 Task: Look for space in Pénjamo, Mexico from 8th June, 2023 to 16th June, 2023 for 2 adults in price range Rs.10000 to Rs.15000. Place can be entire place with 1  bedroom having 1 bed and 1 bathroom. Property type can be house, flat, guest house, hotel. Booking option can be shelf check-in. Required host language is English.
Action: Mouse moved to (485, 121)
Screenshot: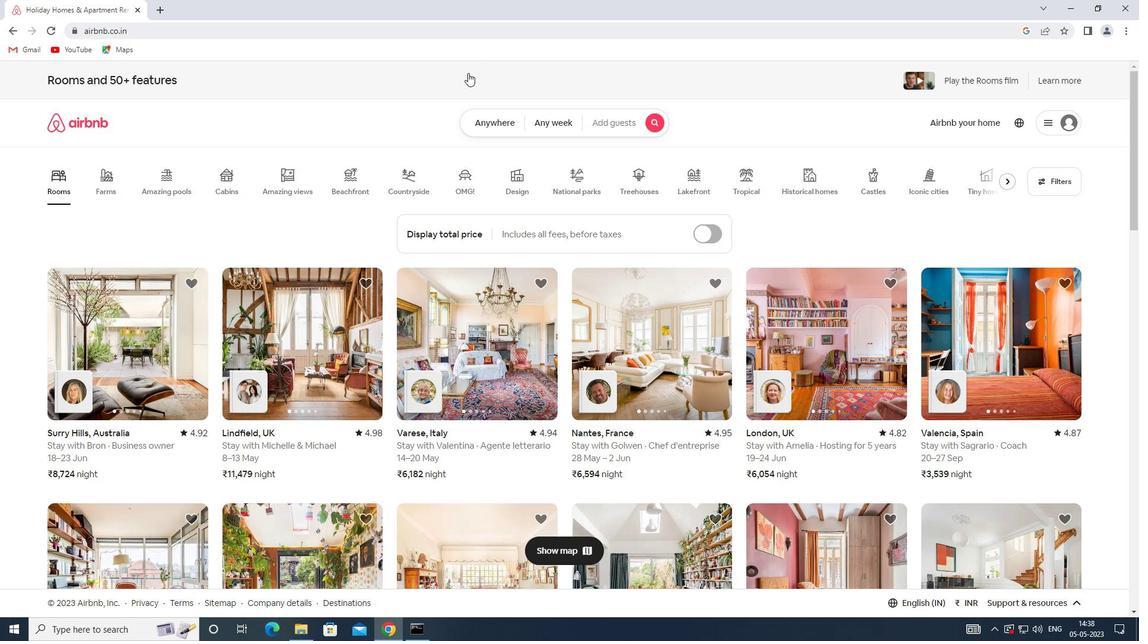 
Action: Mouse pressed left at (485, 121)
Screenshot: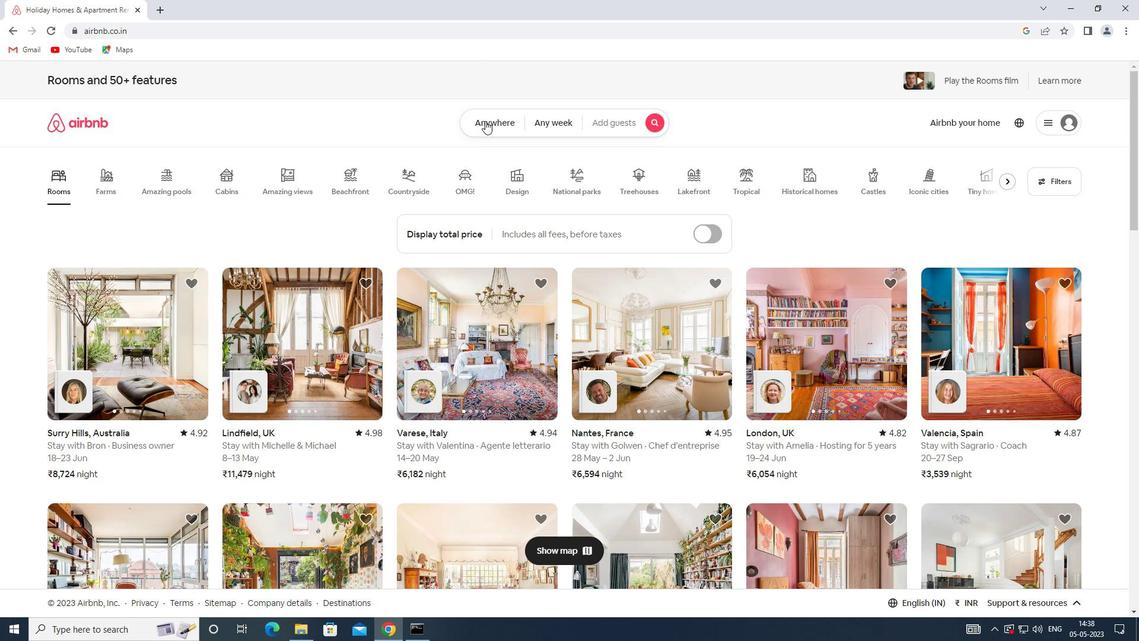 
Action: Mouse moved to (408, 170)
Screenshot: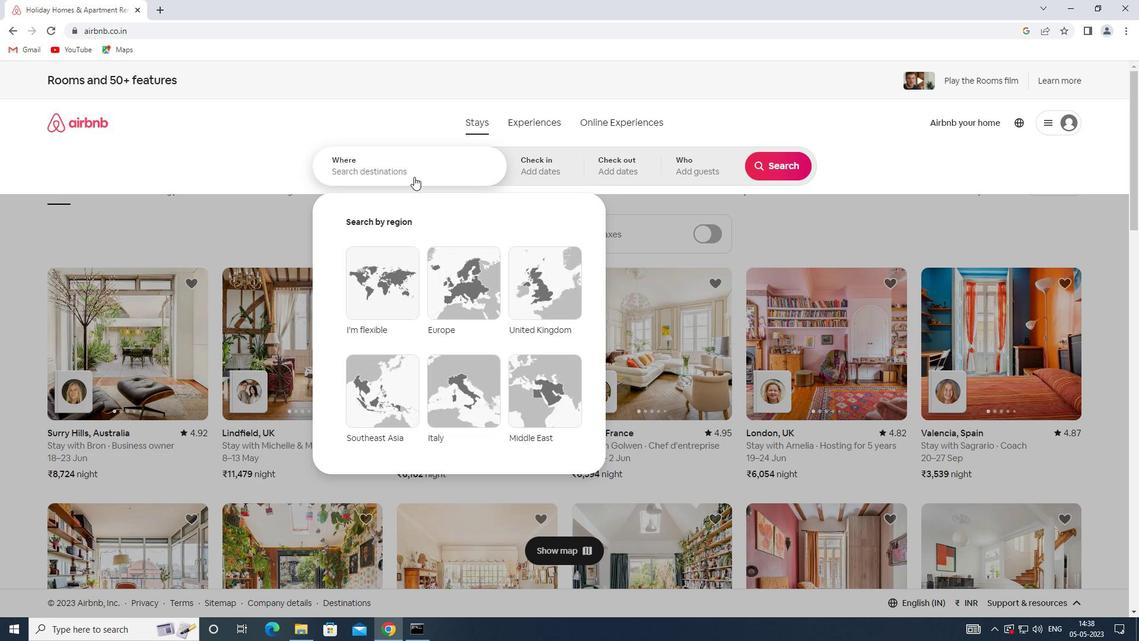 
Action: Mouse pressed left at (408, 170)
Screenshot: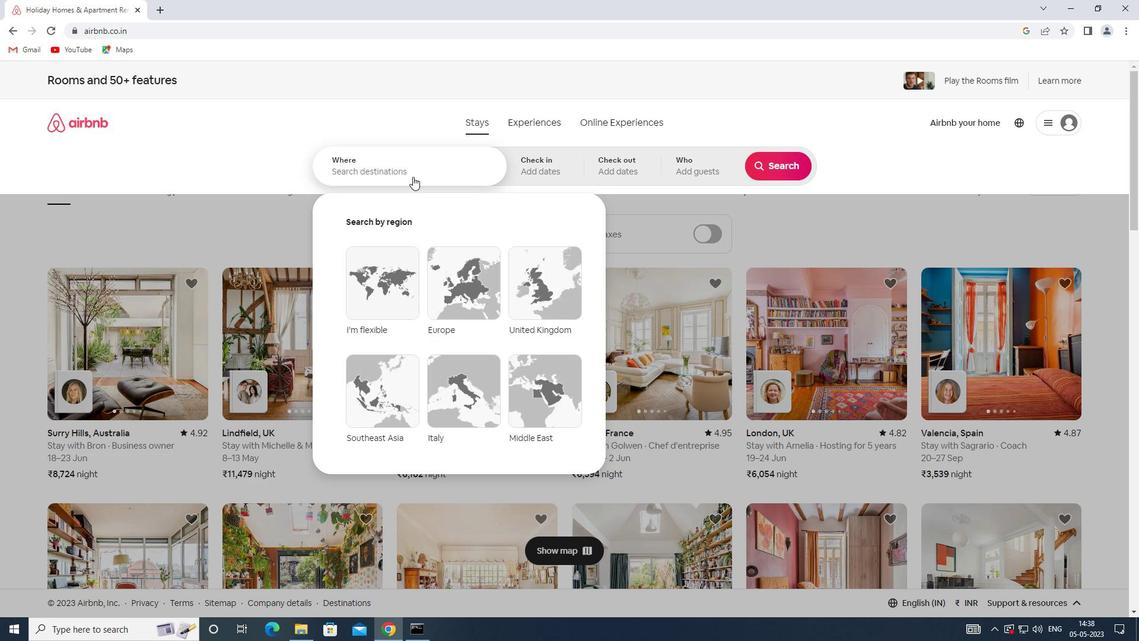 
Action: Key pressed <Key.shift>PENJAMO
Screenshot: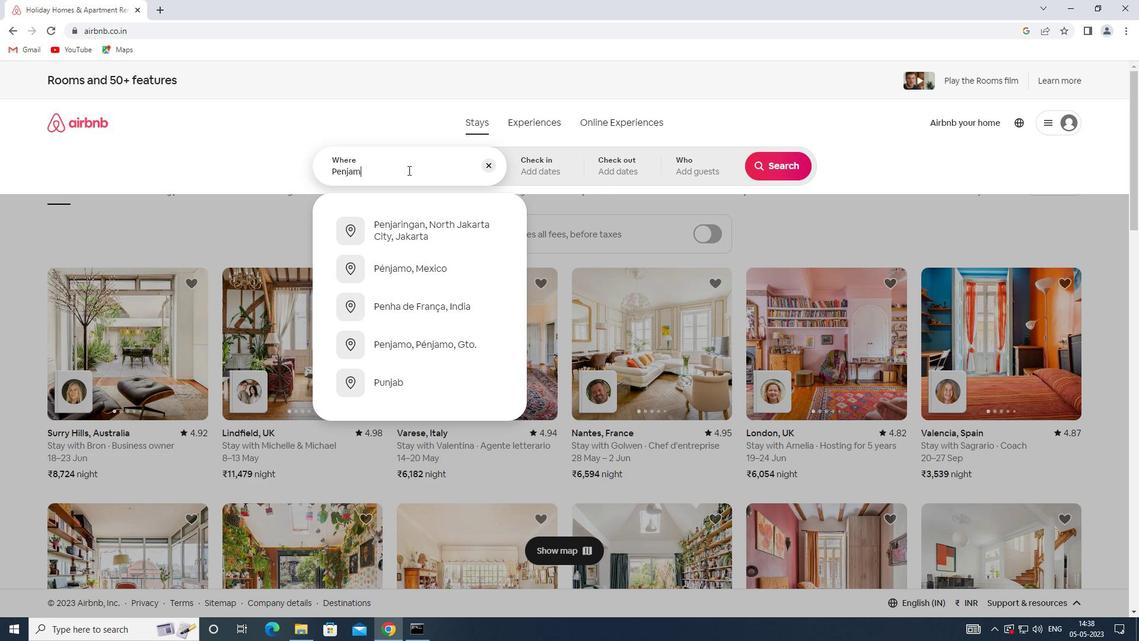 
Action: Mouse moved to (427, 236)
Screenshot: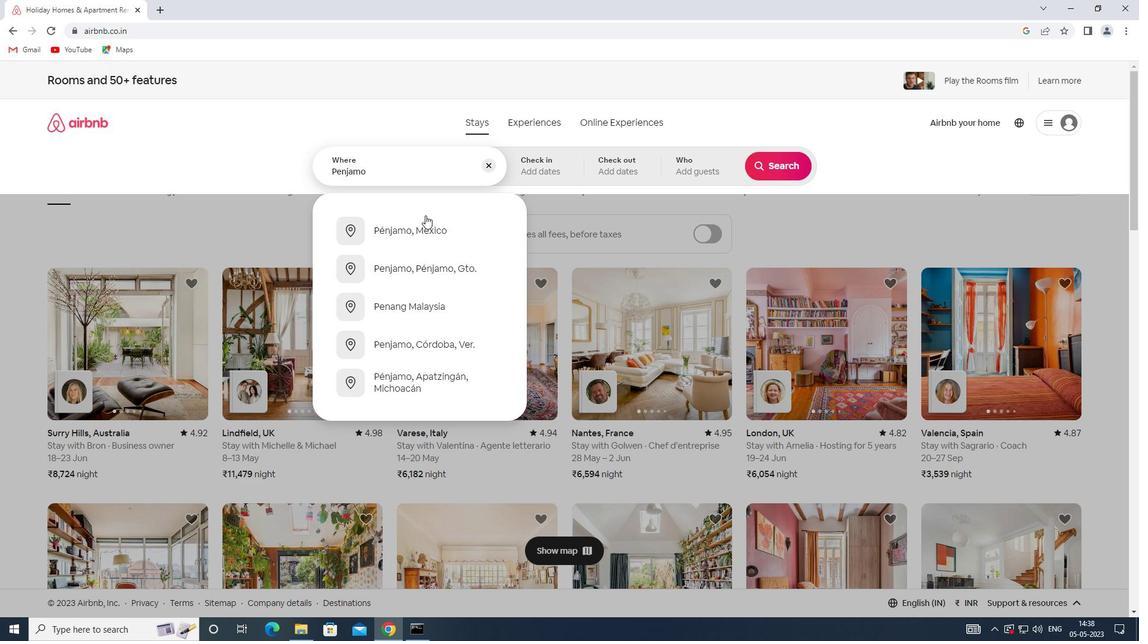 
Action: Mouse pressed left at (427, 236)
Screenshot: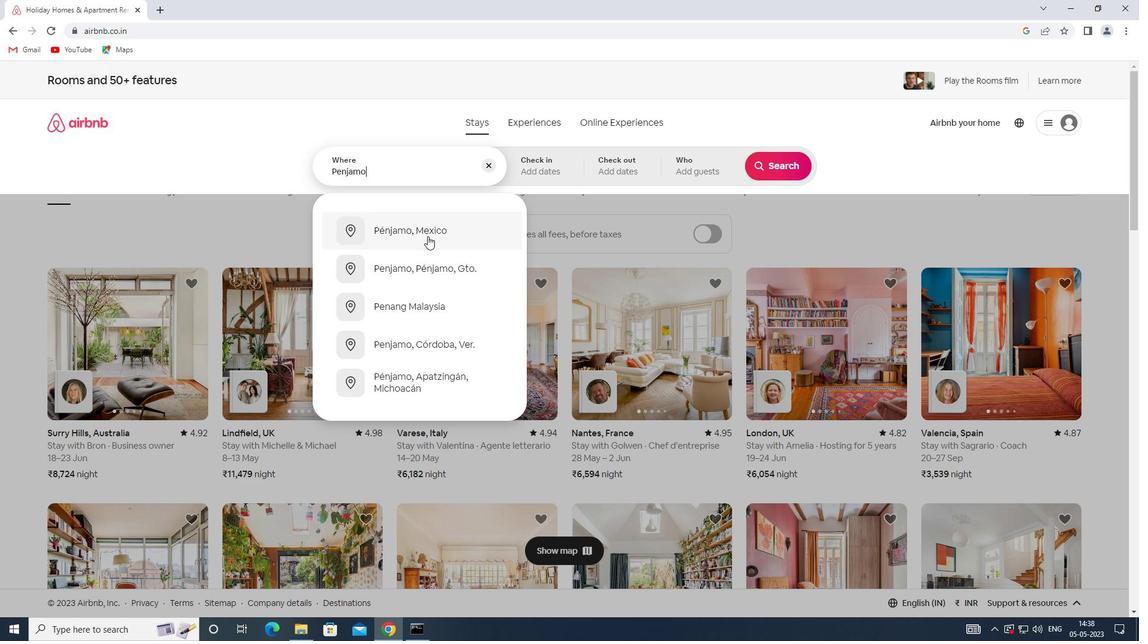 
Action: Mouse moved to (706, 336)
Screenshot: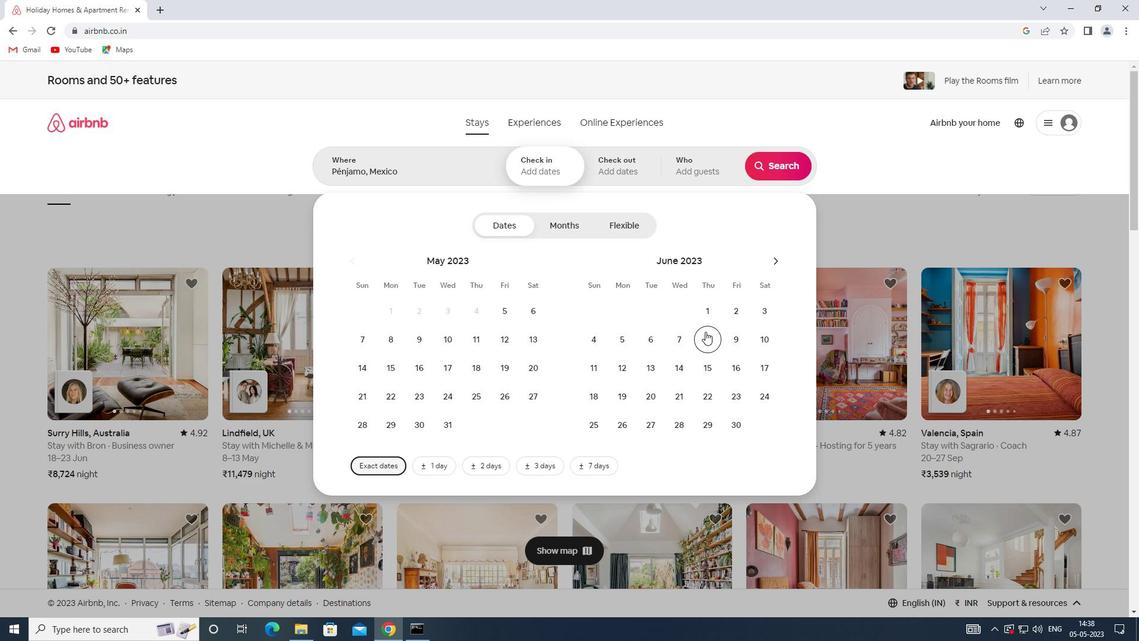
Action: Mouse pressed left at (706, 336)
Screenshot: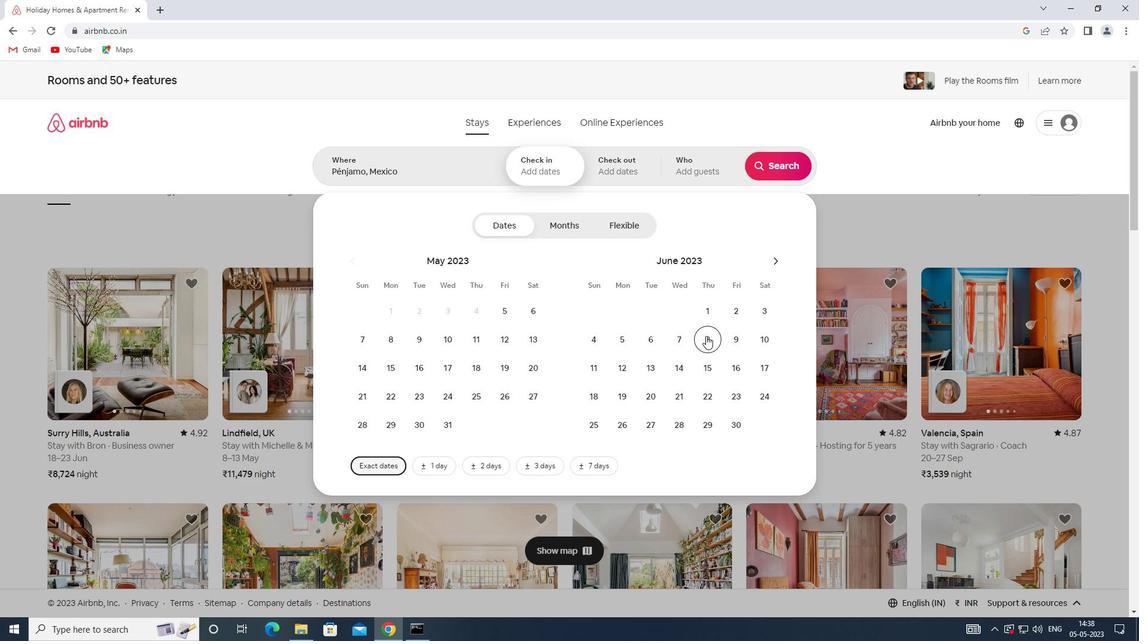 
Action: Mouse moved to (731, 370)
Screenshot: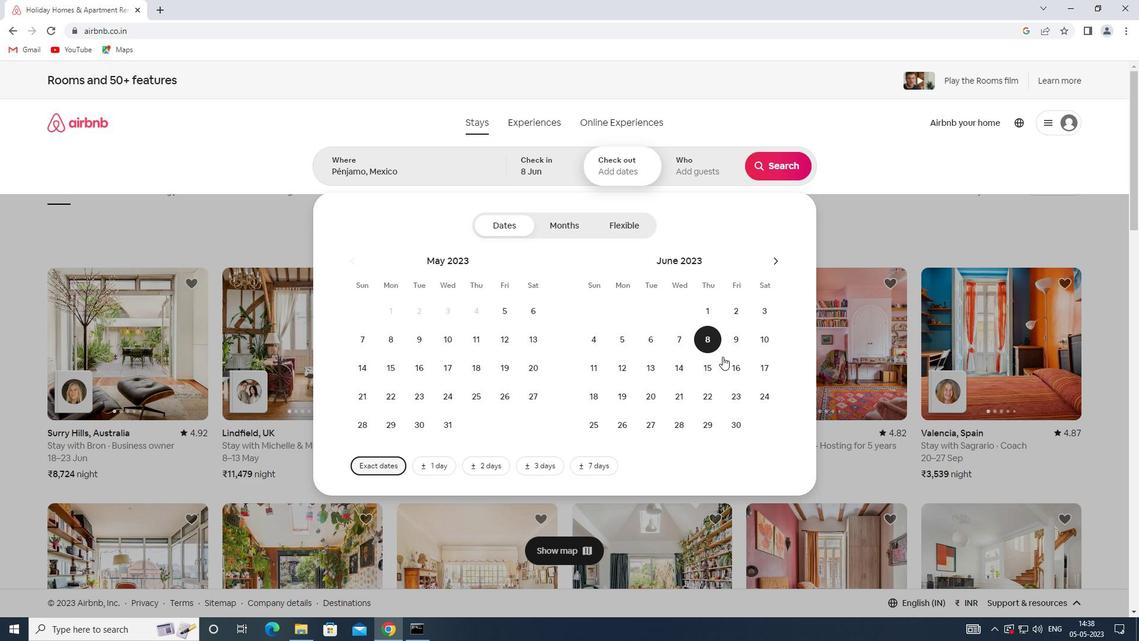 
Action: Mouse pressed left at (731, 370)
Screenshot: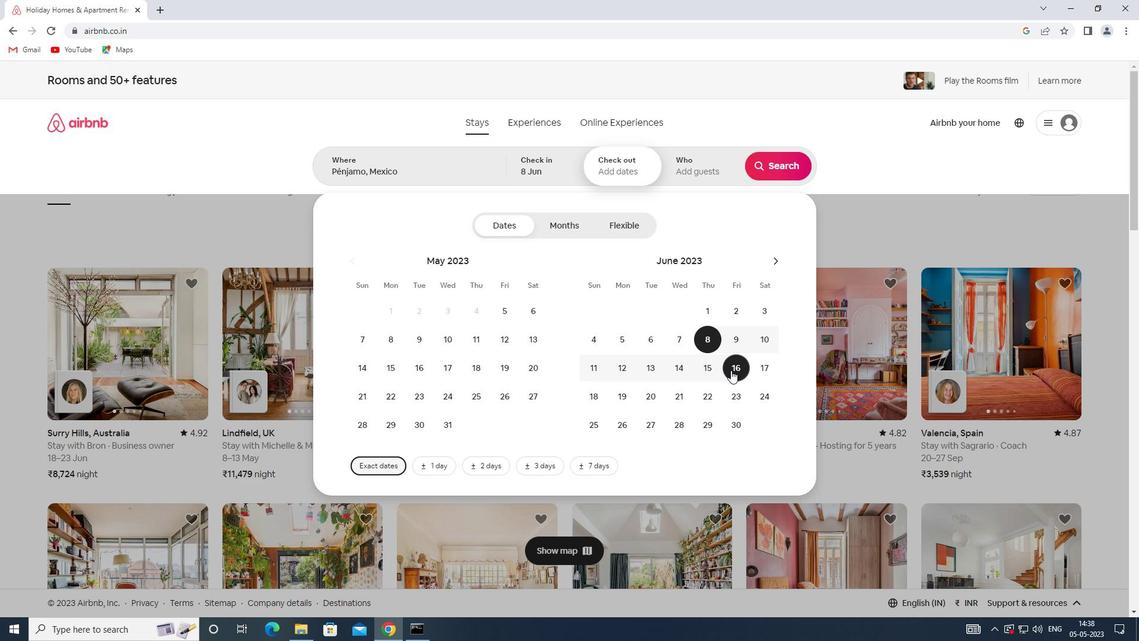 
Action: Mouse moved to (692, 171)
Screenshot: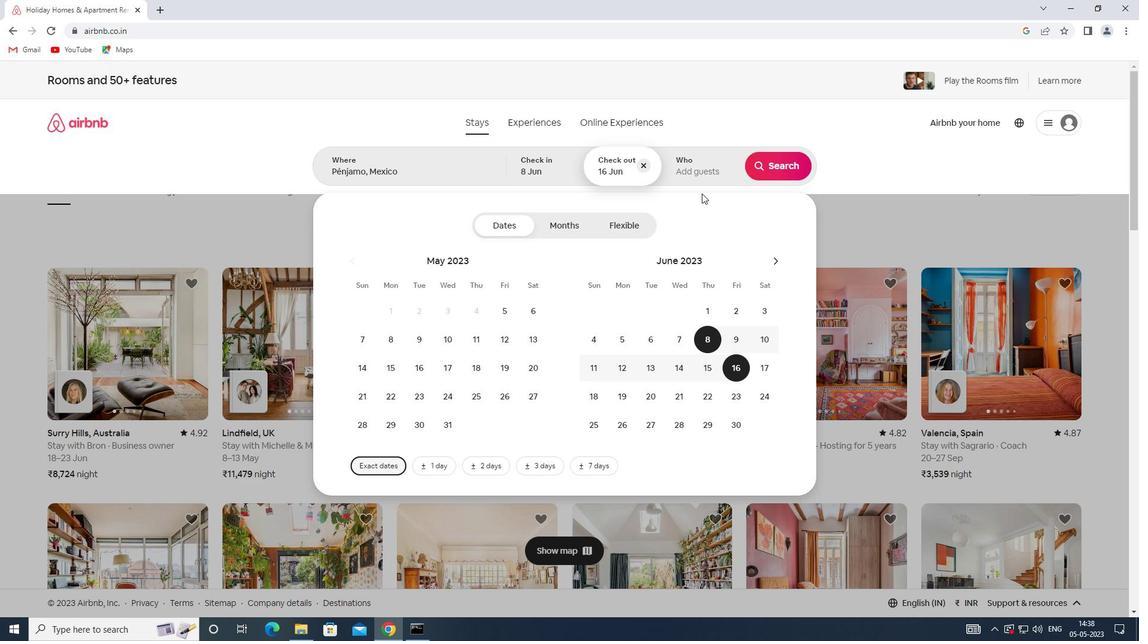 
Action: Mouse pressed left at (692, 171)
Screenshot: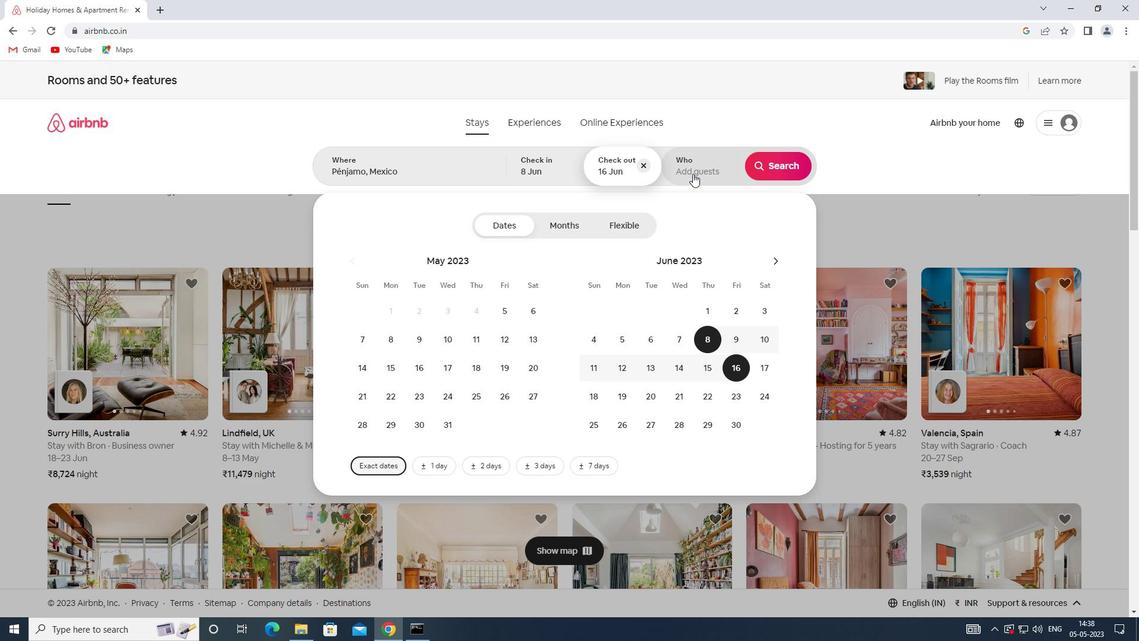 
Action: Mouse moved to (783, 233)
Screenshot: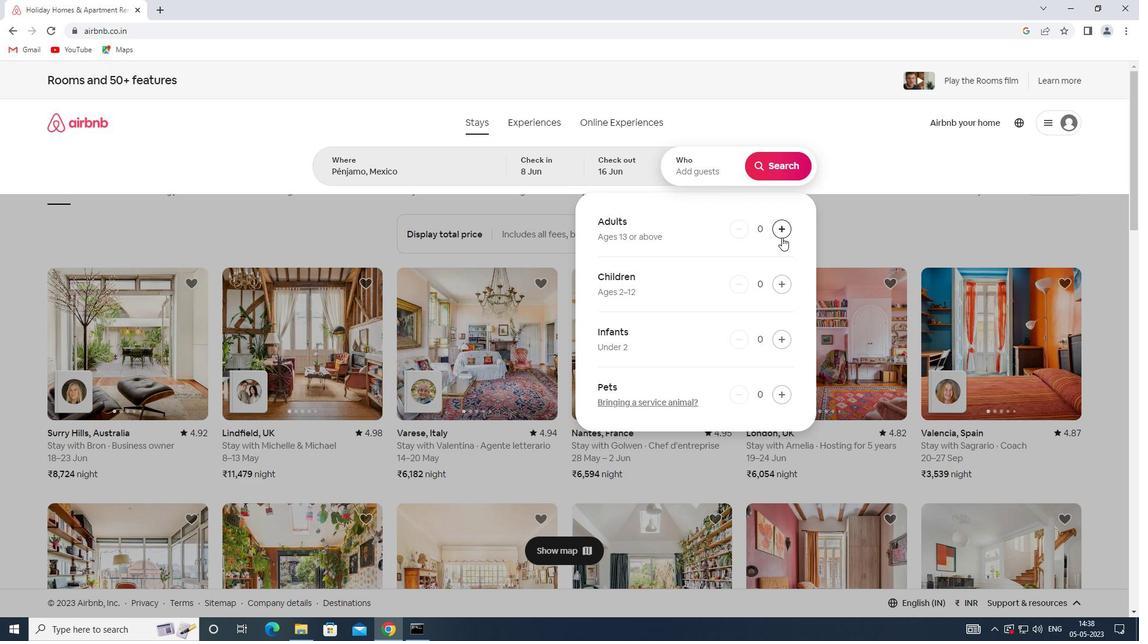 
Action: Mouse pressed left at (783, 233)
Screenshot: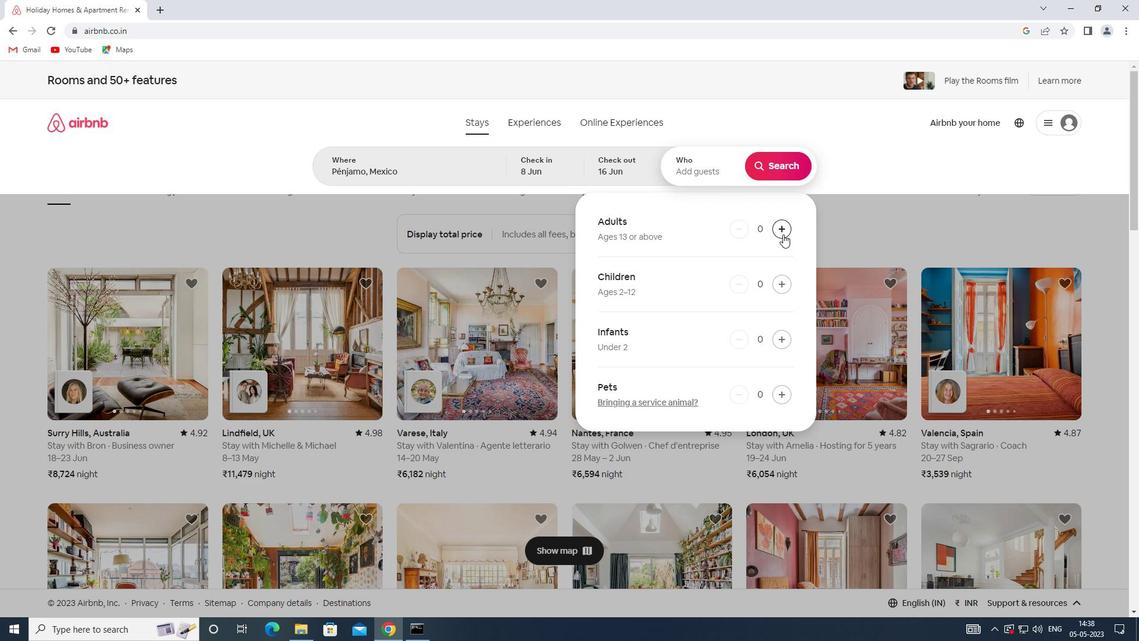 
Action: Mouse pressed left at (783, 233)
Screenshot: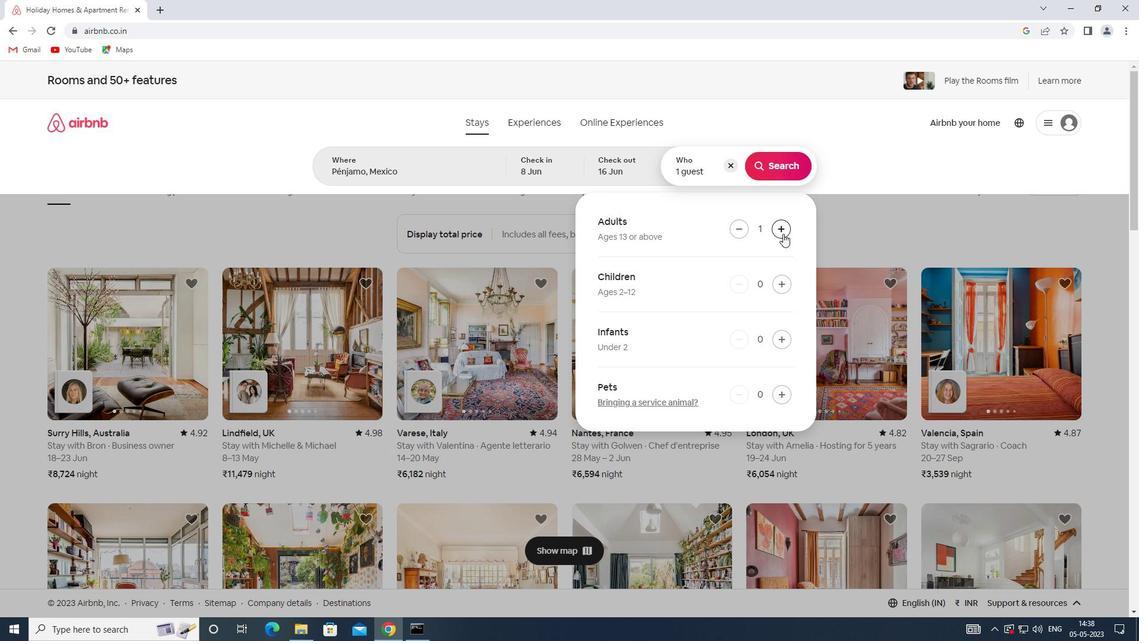 
Action: Mouse moved to (768, 172)
Screenshot: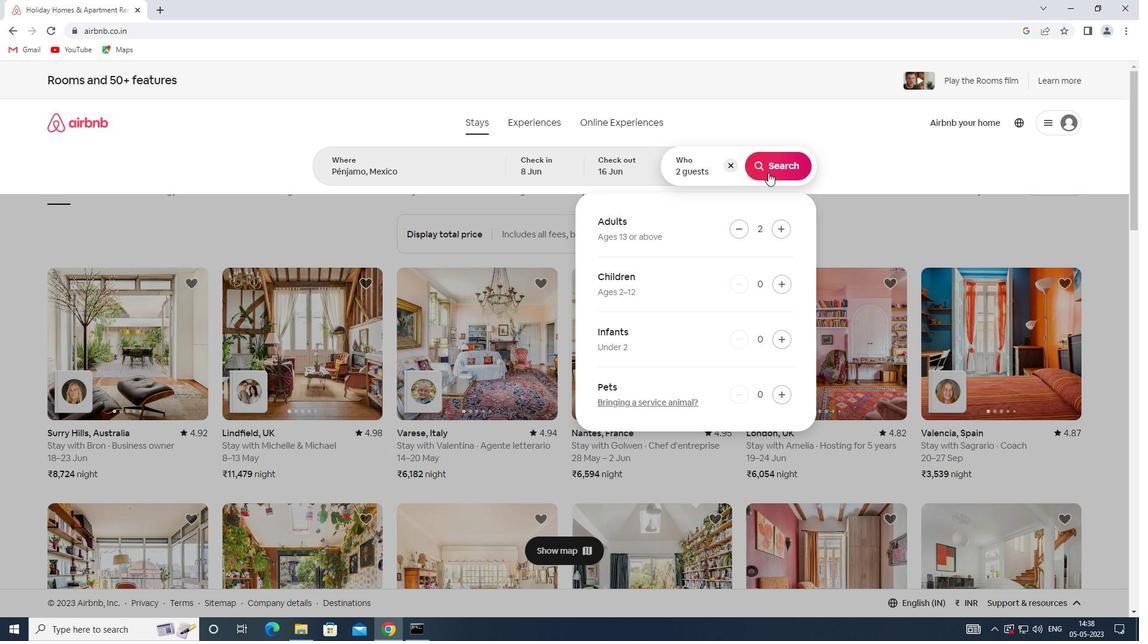 
Action: Mouse pressed left at (768, 172)
Screenshot: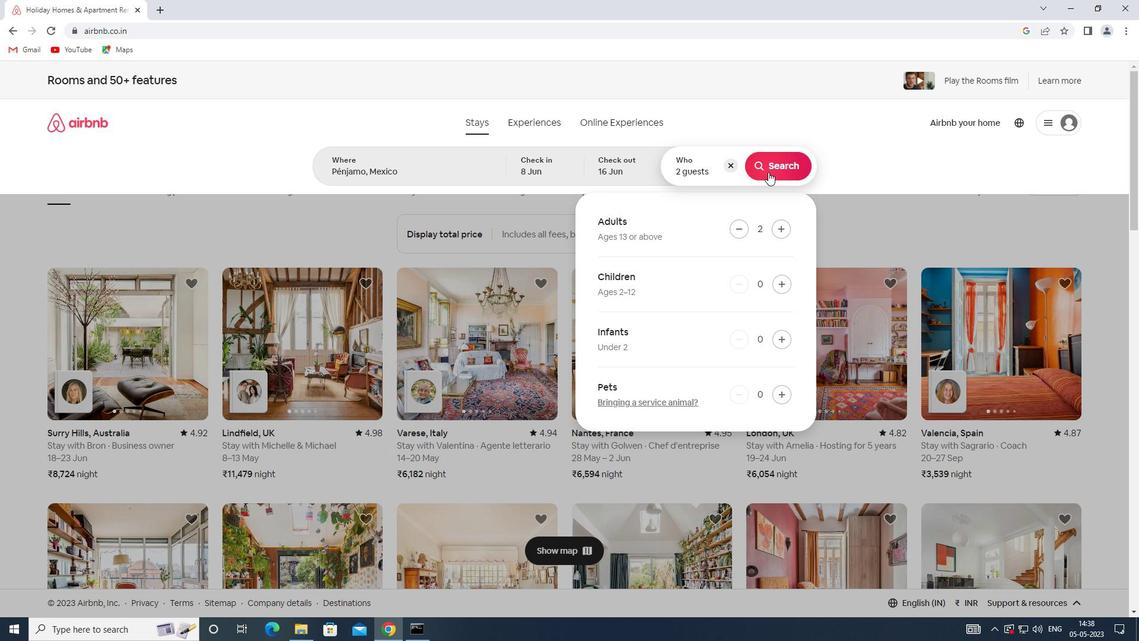 
Action: Mouse moved to (1090, 136)
Screenshot: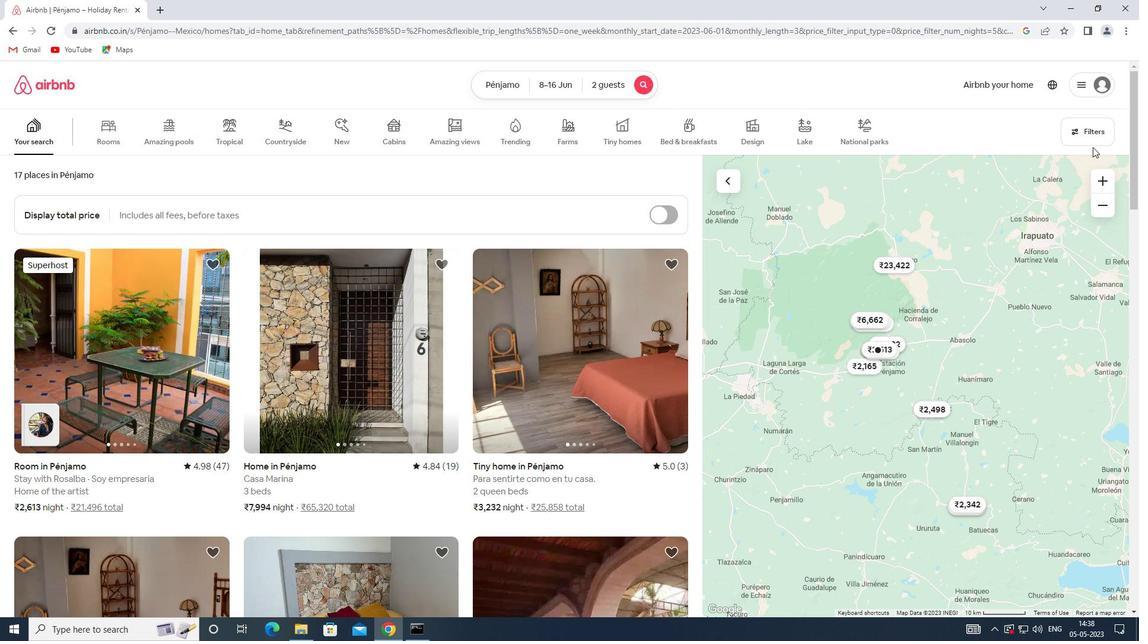 
Action: Mouse pressed left at (1090, 136)
Screenshot: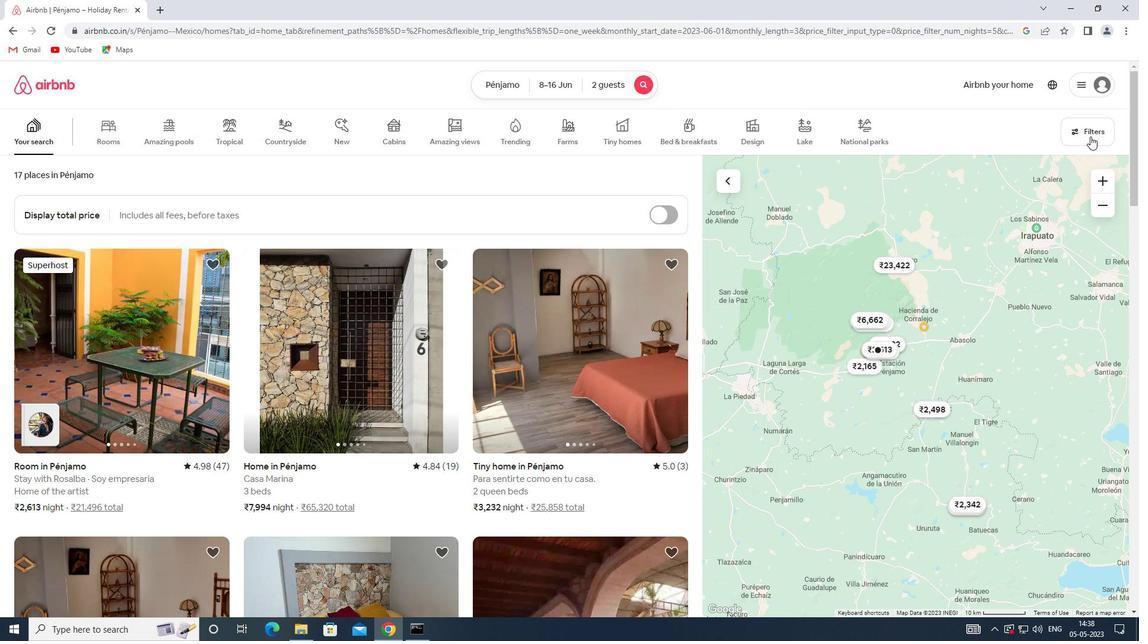 
Action: Mouse moved to (435, 423)
Screenshot: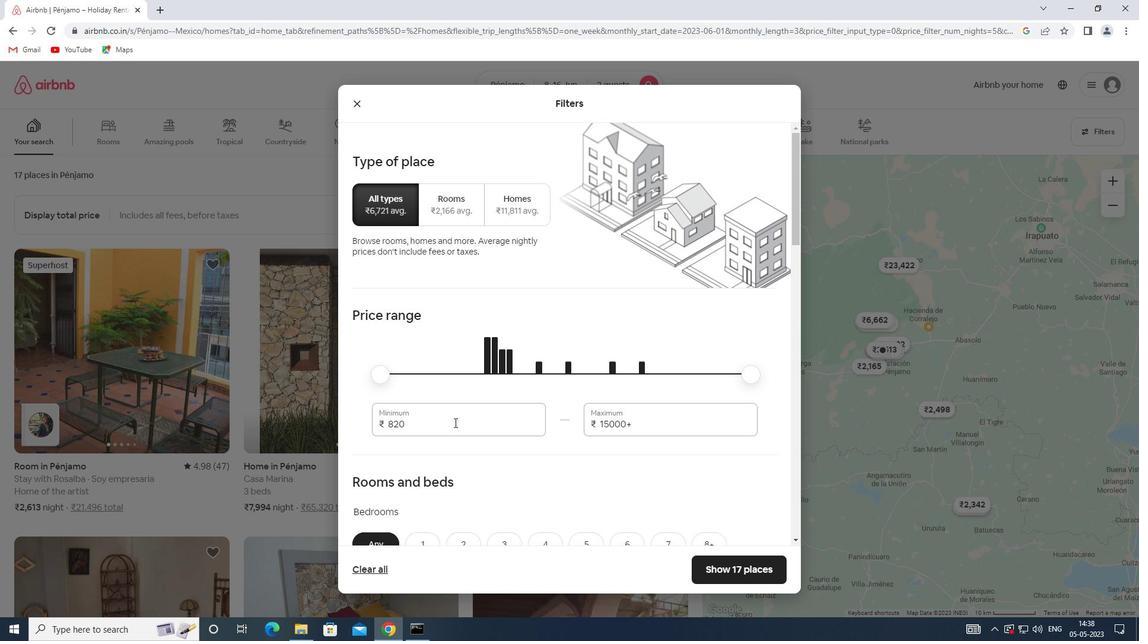 
Action: Mouse pressed left at (435, 423)
Screenshot: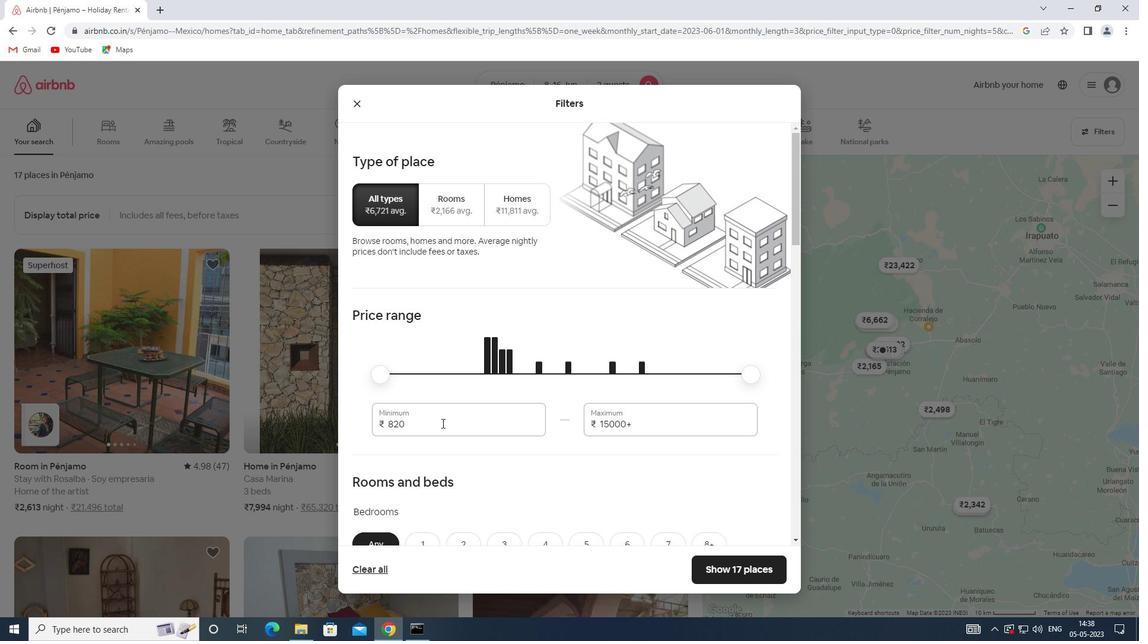 
Action: Mouse moved to (368, 423)
Screenshot: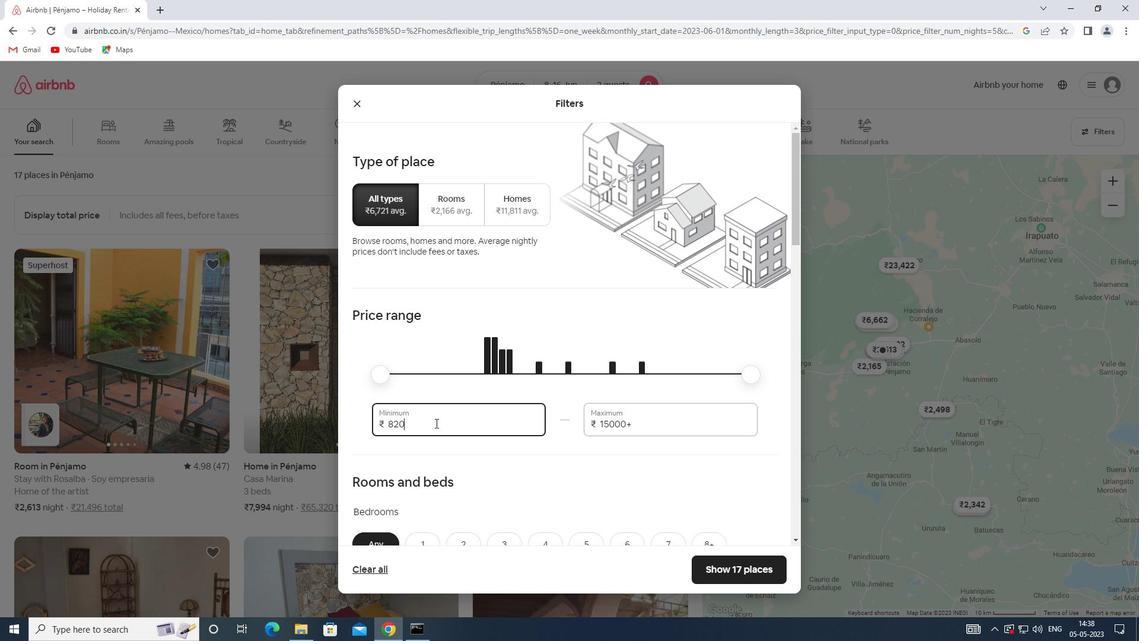 
Action: Key pressed 10000
Screenshot: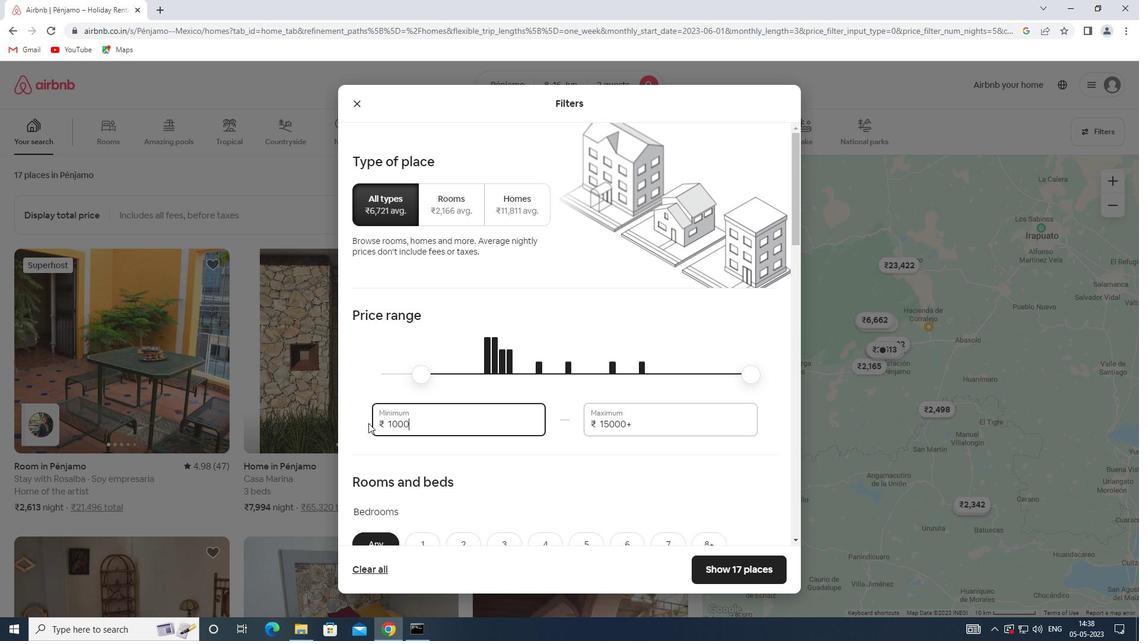 
Action: Mouse moved to (643, 429)
Screenshot: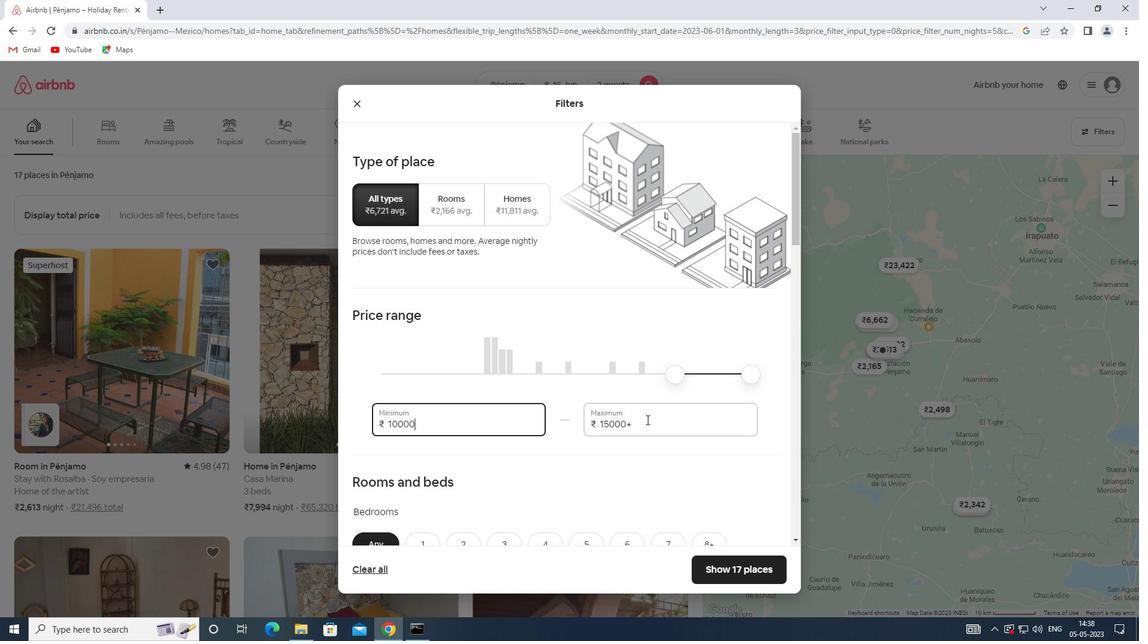 
Action: Mouse pressed left at (643, 429)
Screenshot: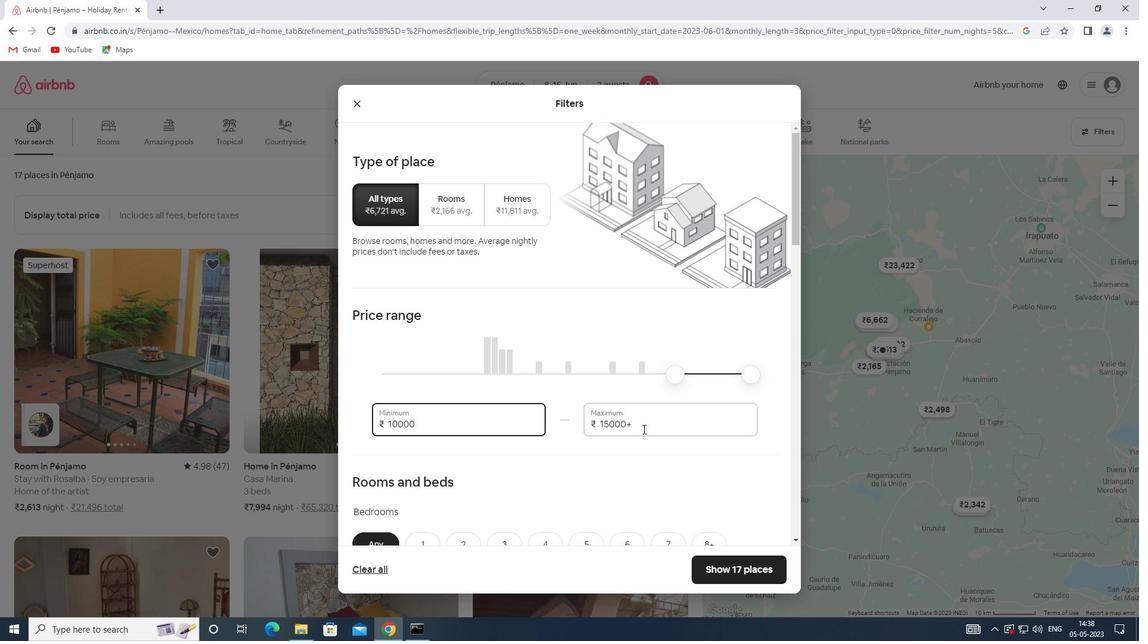 
Action: Mouse moved to (569, 424)
Screenshot: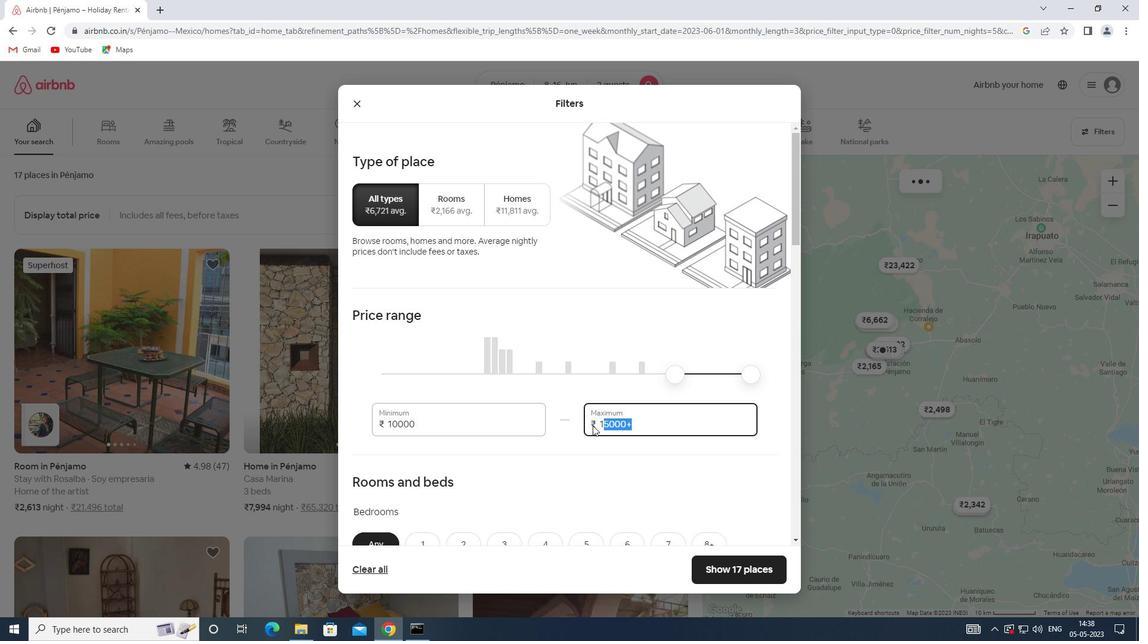 
Action: Key pressed 15000
Screenshot: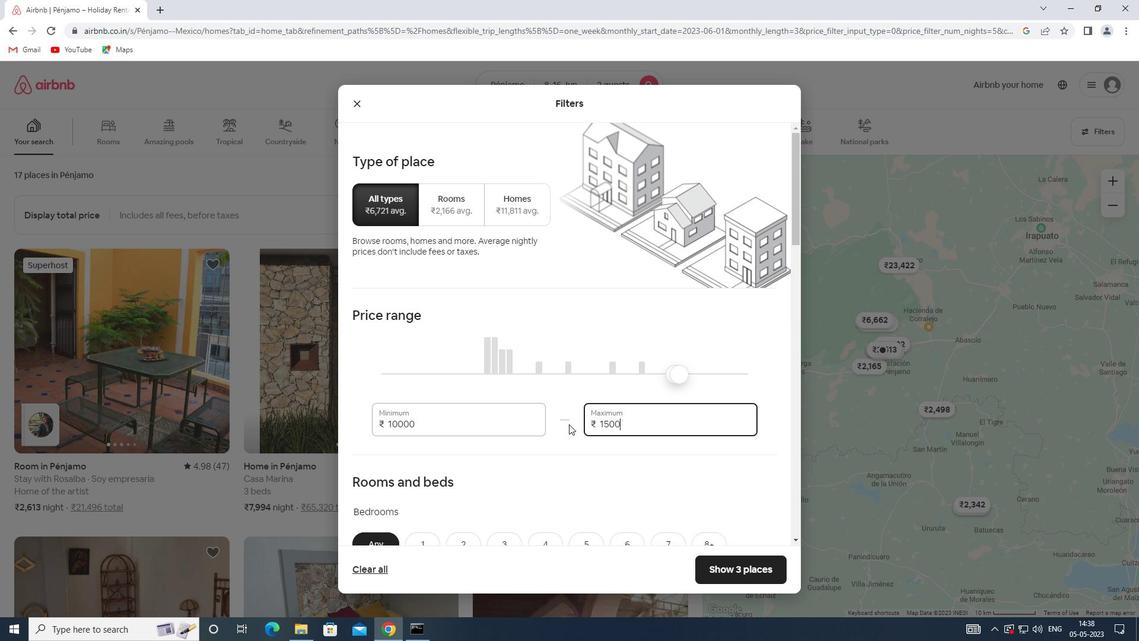 
Action: Mouse moved to (543, 424)
Screenshot: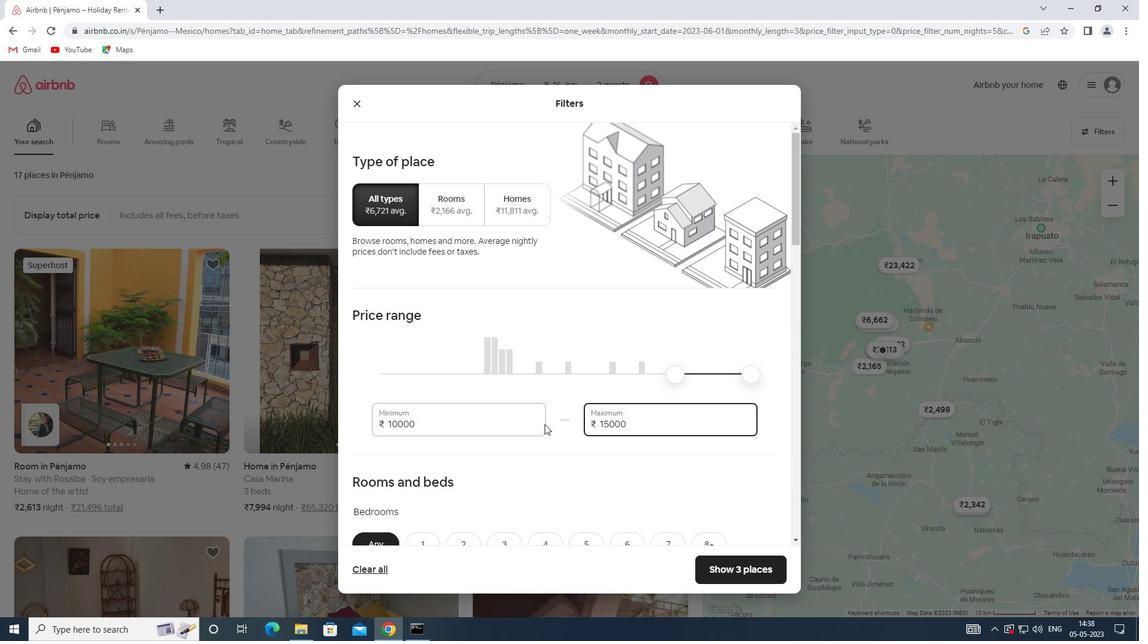 
Action: Mouse scrolled (543, 423) with delta (0, 0)
Screenshot: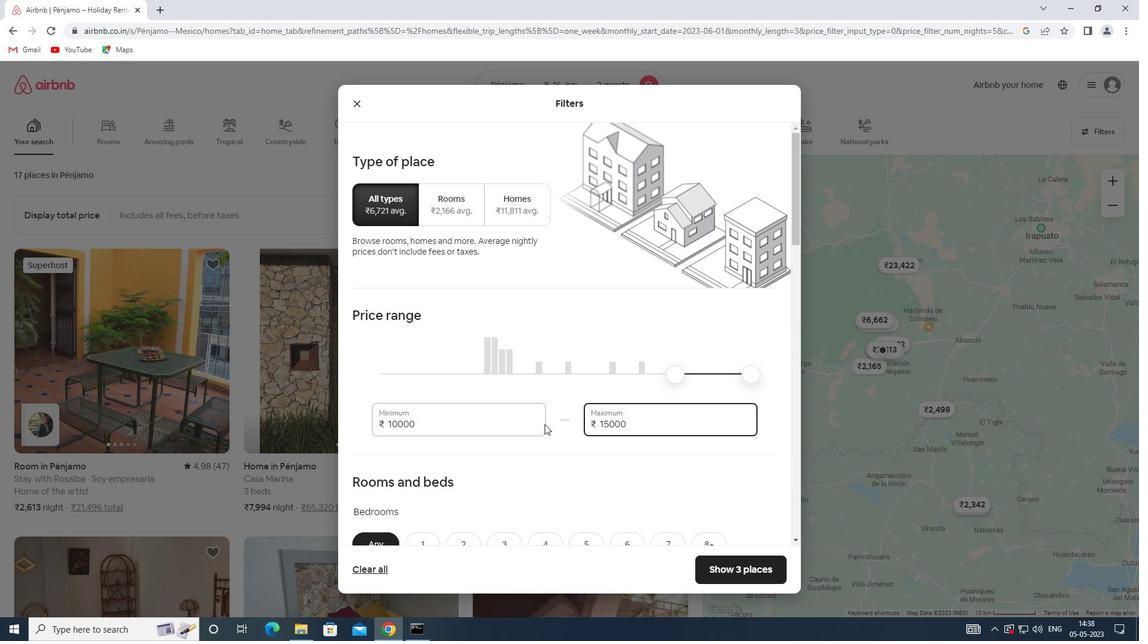 
Action: Mouse moved to (541, 424)
Screenshot: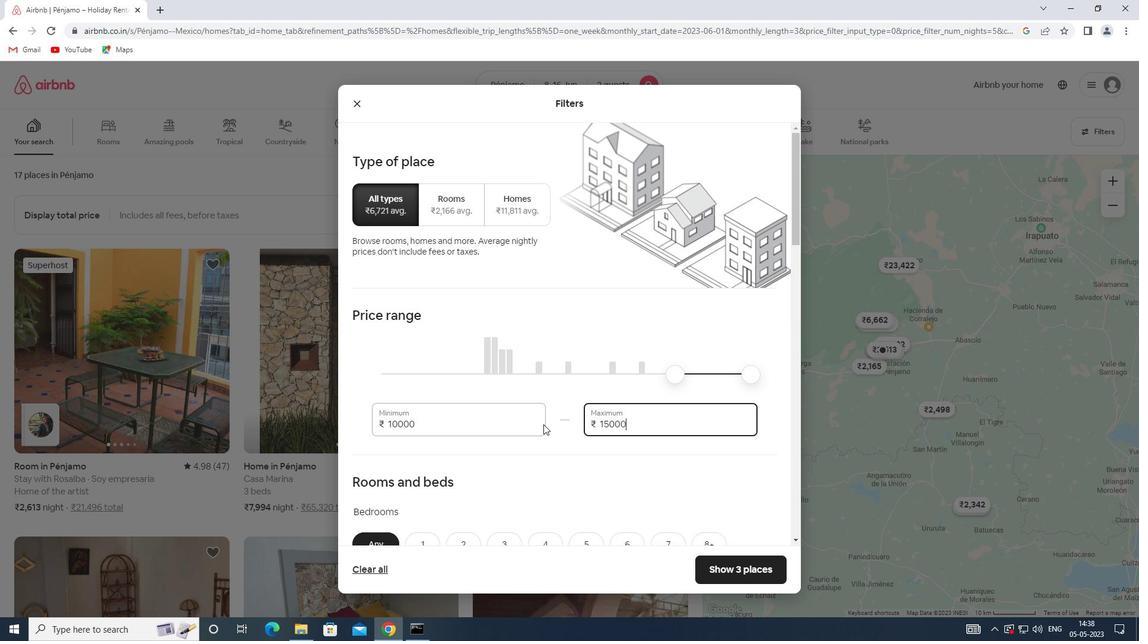 
Action: Mouse scrolled (541, 423) with delta (0, 0)
Screenshot: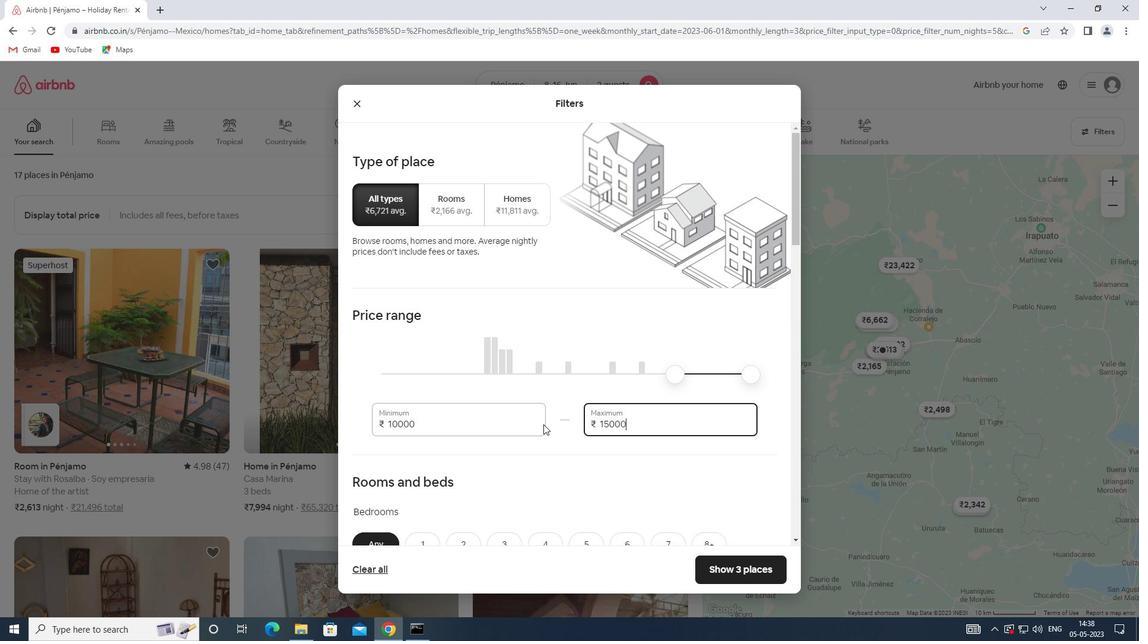 
Action: Mouse moved to (523, 418)
Screenshot: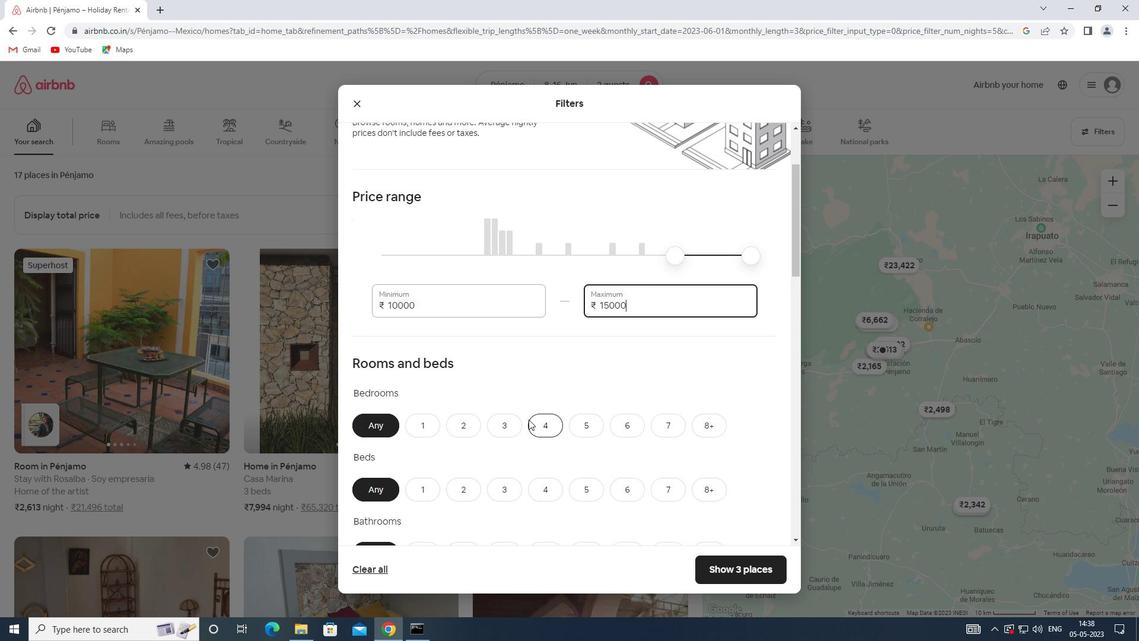 
Action: Mouse scrolled (523, 417) with delta (0, 0)
Screenshot: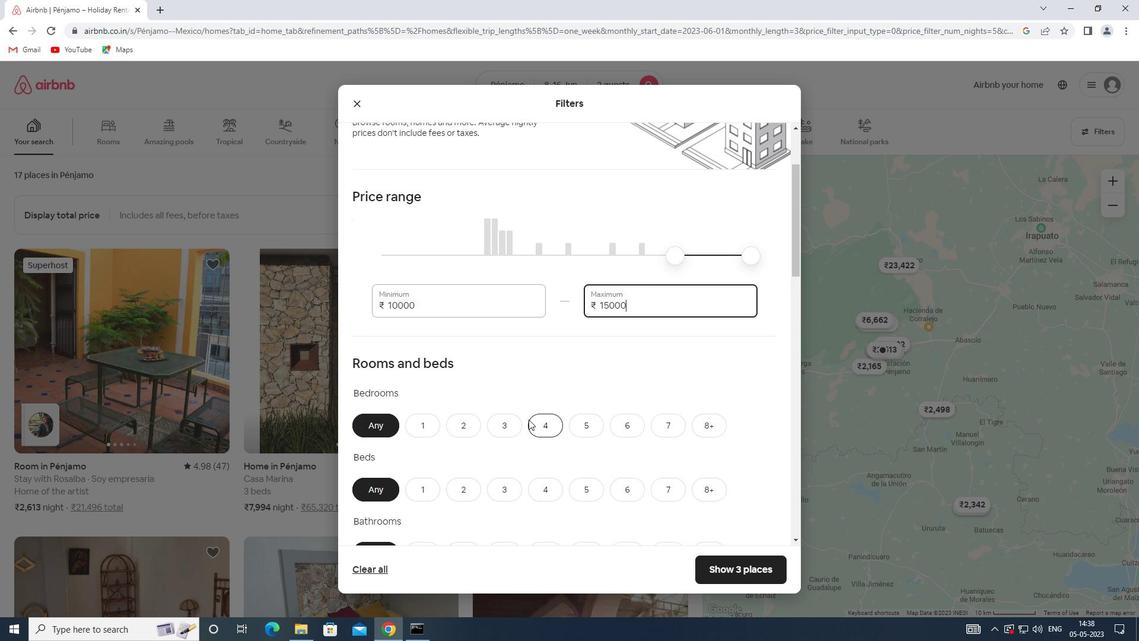 
Action: Mouse moved to (419, 364)
Screenshot: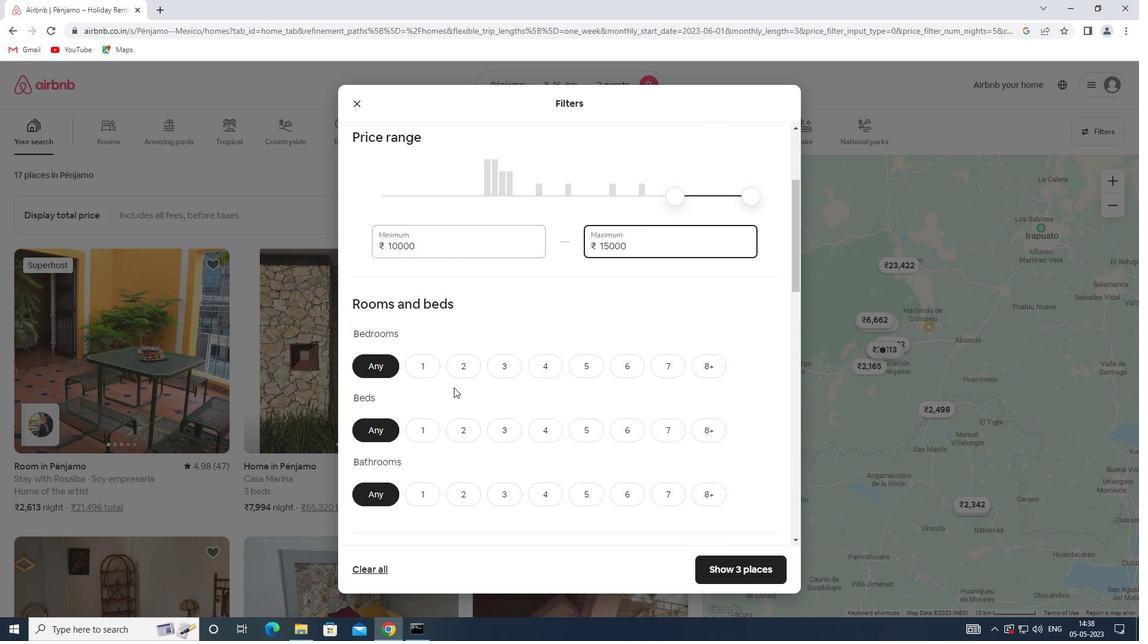 
Action: Mouse pressed left at (419, 364)
Screenshot: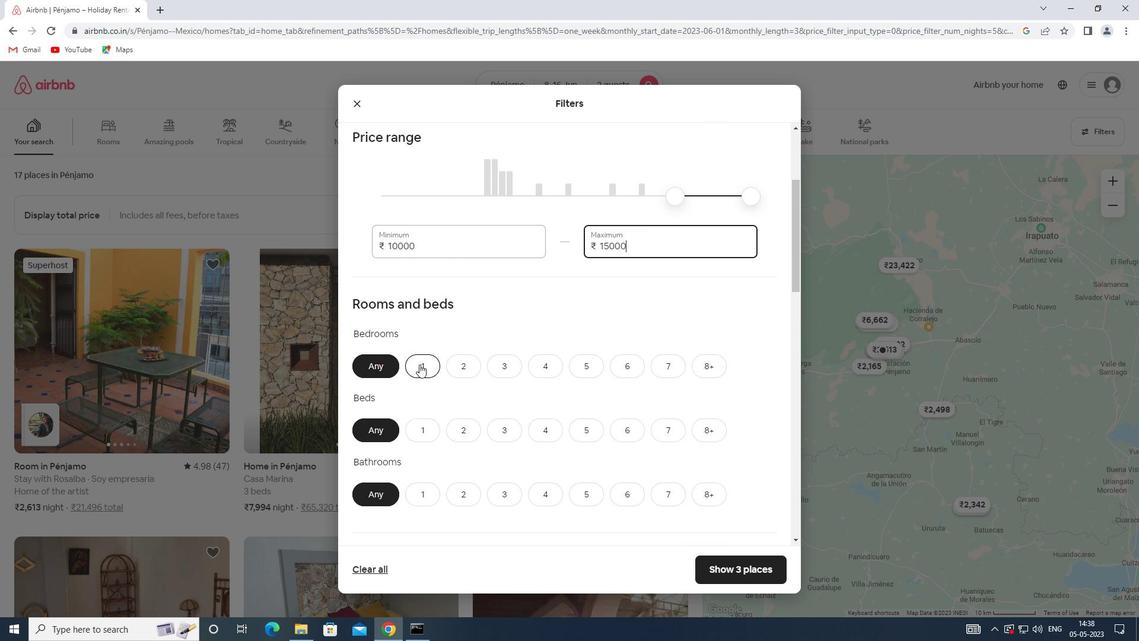 
Action: Mouse moved to (423, 430)
Screenshot: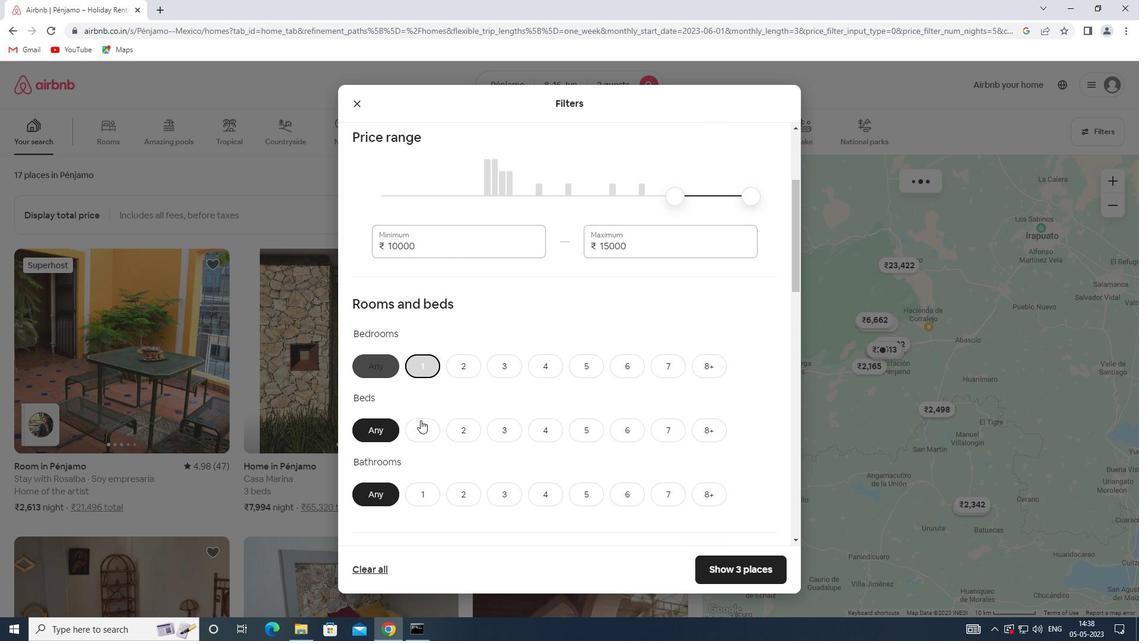 
Action: Mouse pressed left at (423, 430)
Screenshot: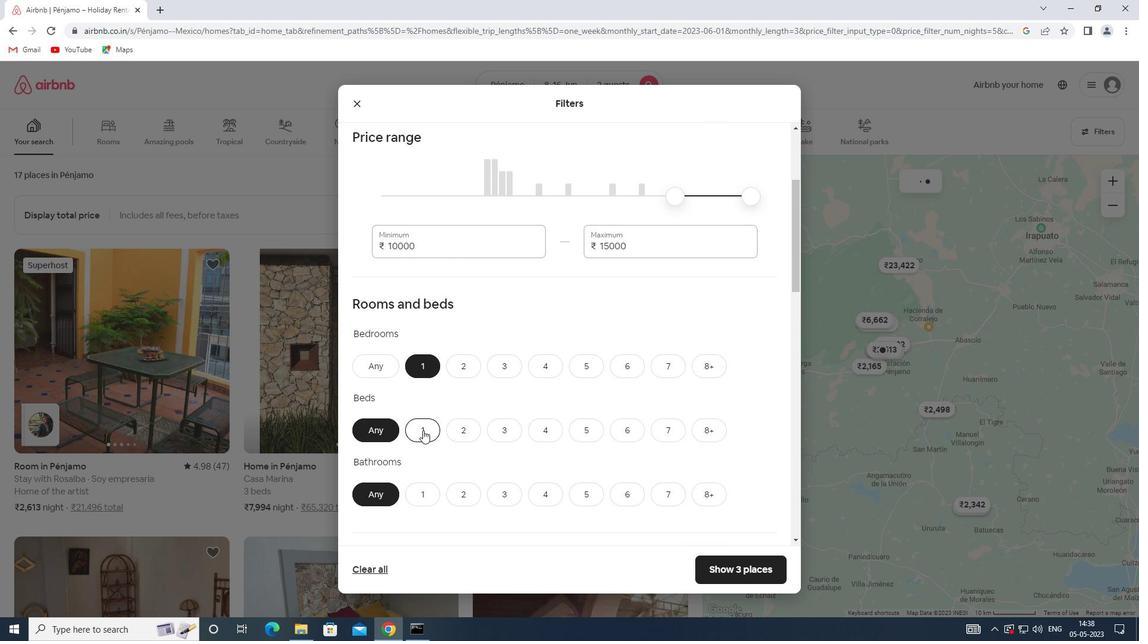 
Action: Mouse moved to (422, 489)
Screenshot: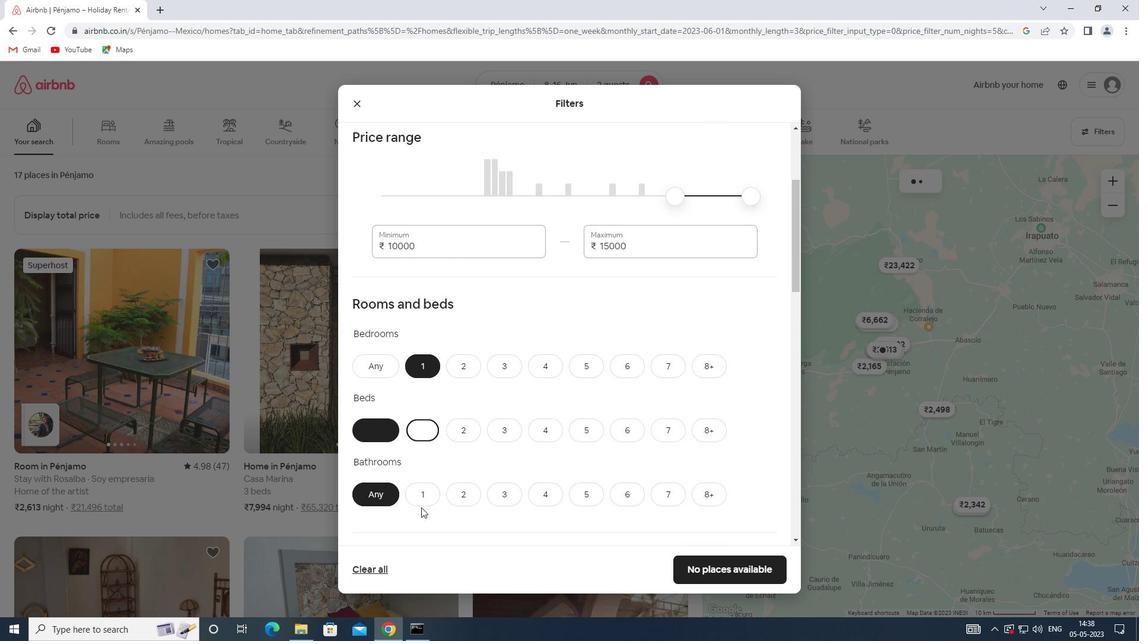 
Action: Mouse pressed left at (422, 489)
Screenshot: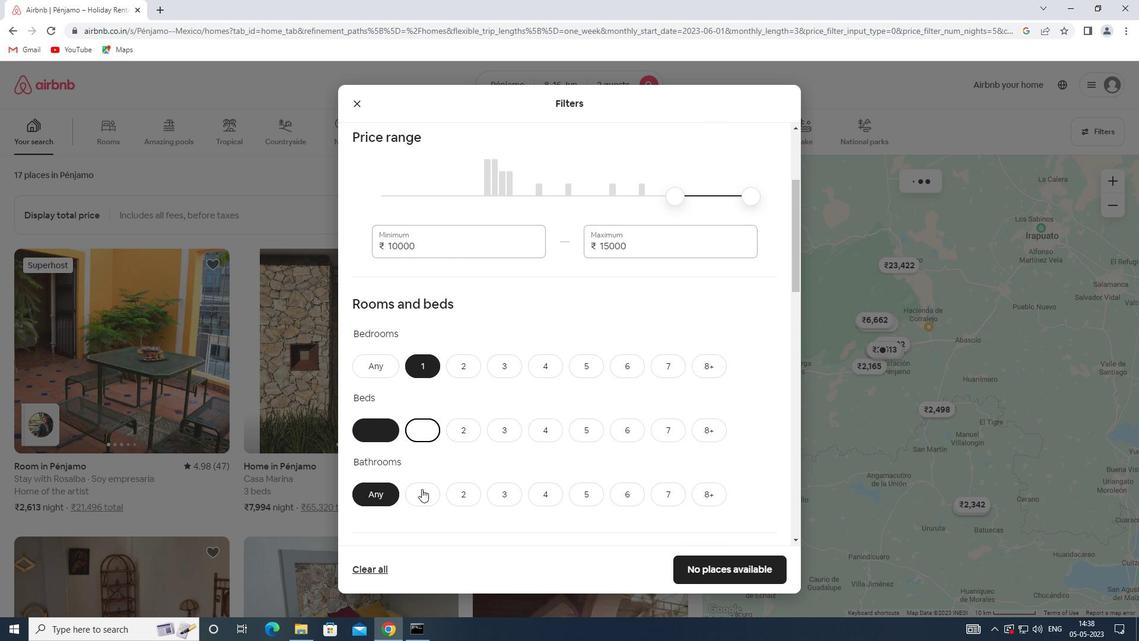 
Action: Mouse moved to (439, 458)
Screenshot: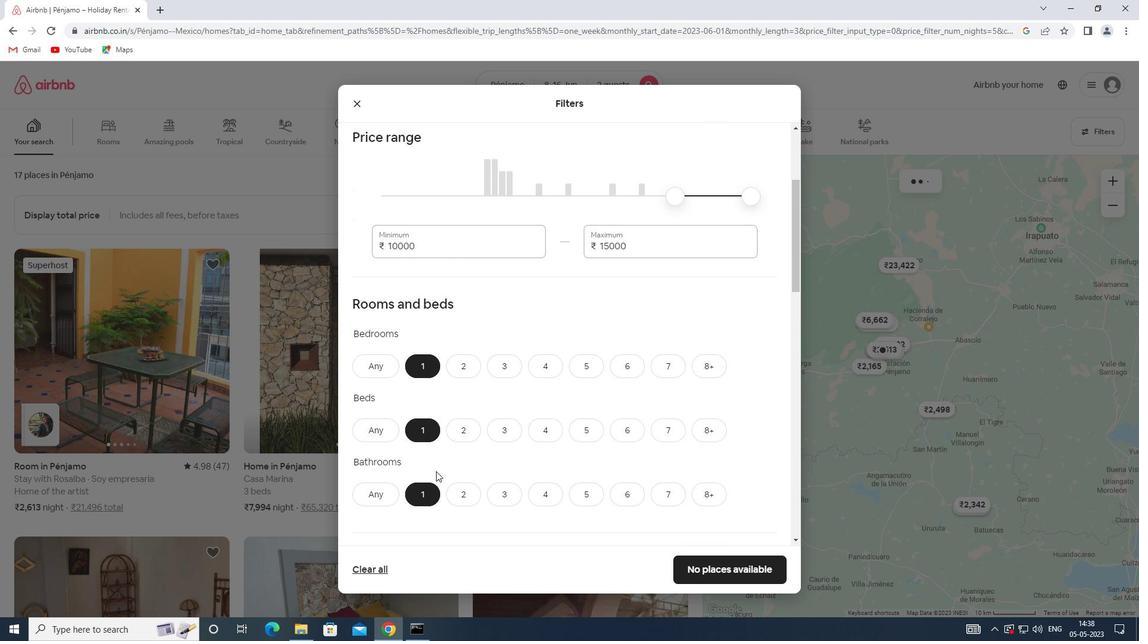 
Action: Mouse scrolled (439, 458) with delta (0, 0)
Screenshot: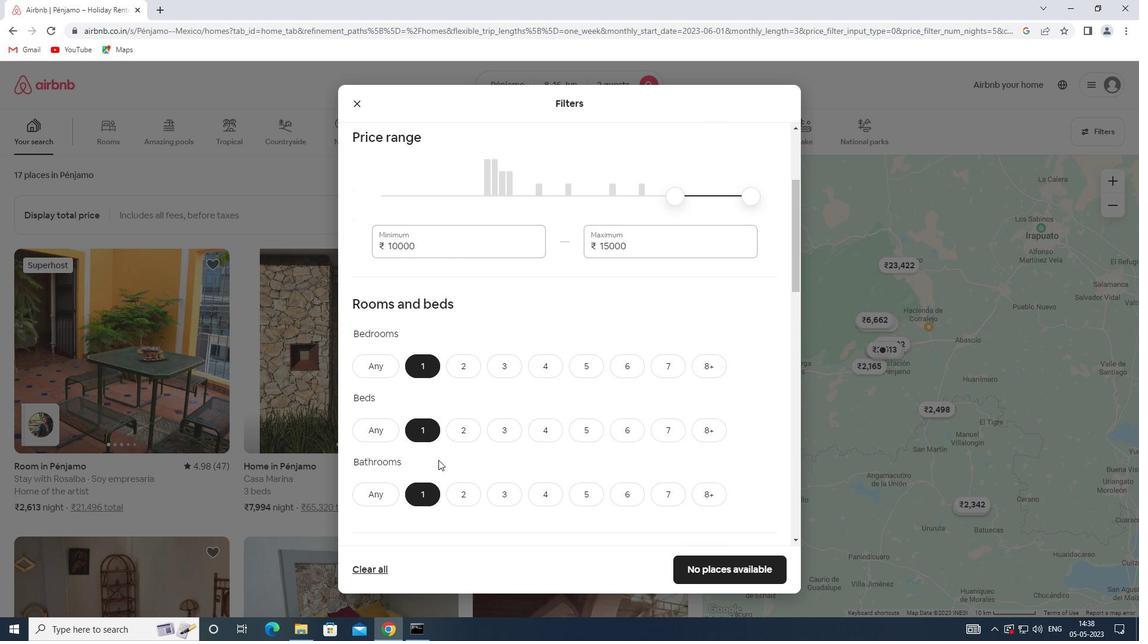 
Action: Mouse moved to (439, 458)
Screenshot: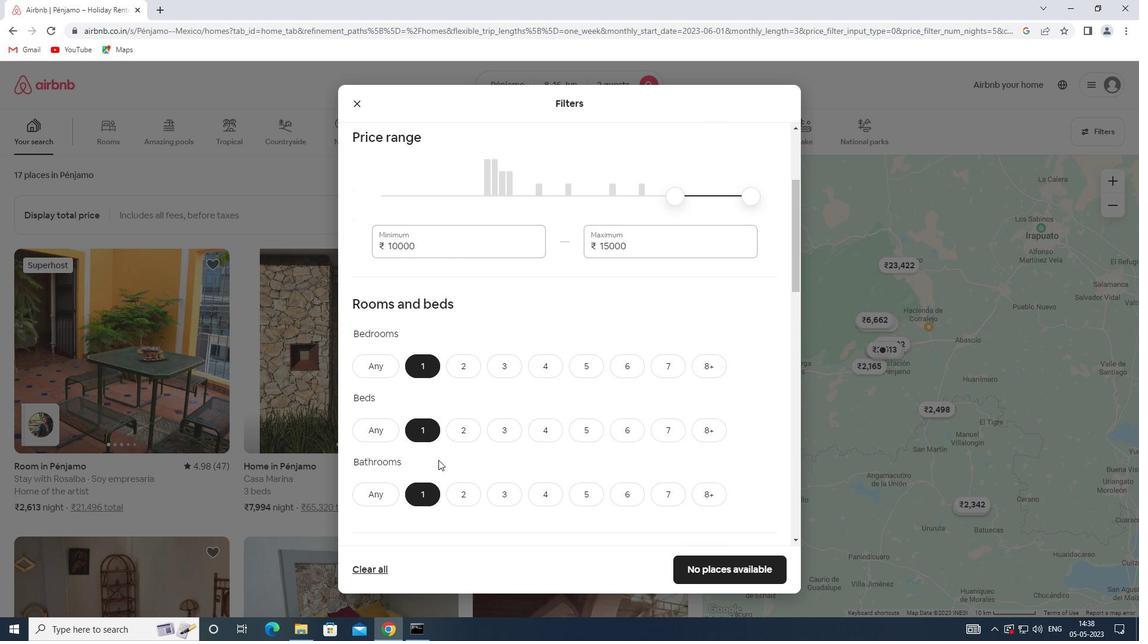 
Action: Mouse scrolled (439, 458) with delta (0, 0)
Screenshot: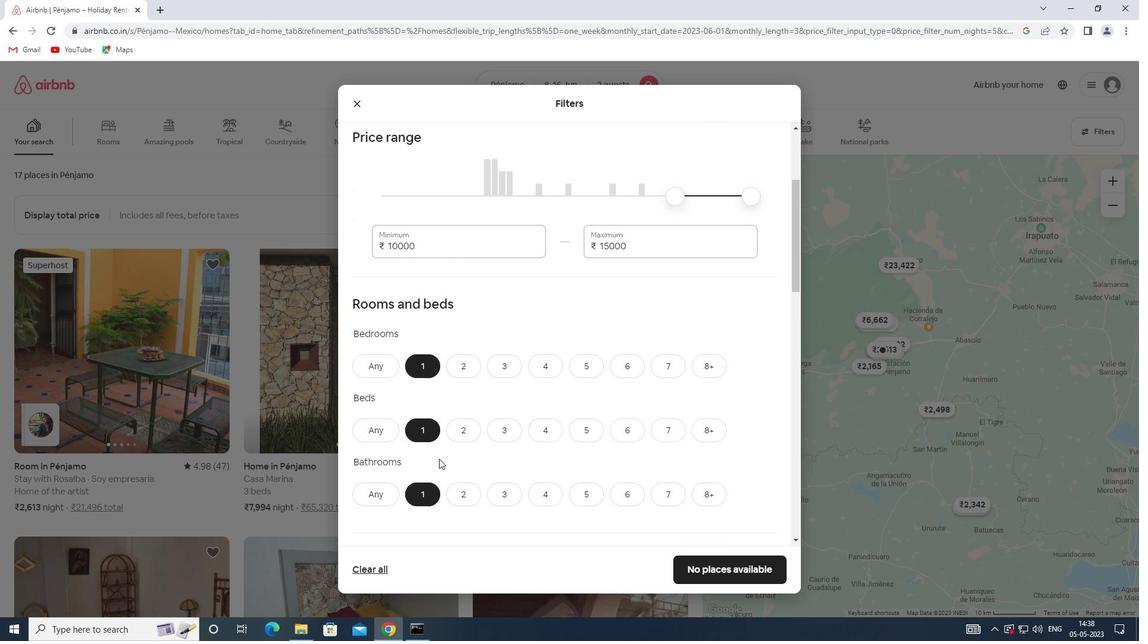 
Action: Mouse scrolled (439, 458) with delta (0, 0)
Screenshot: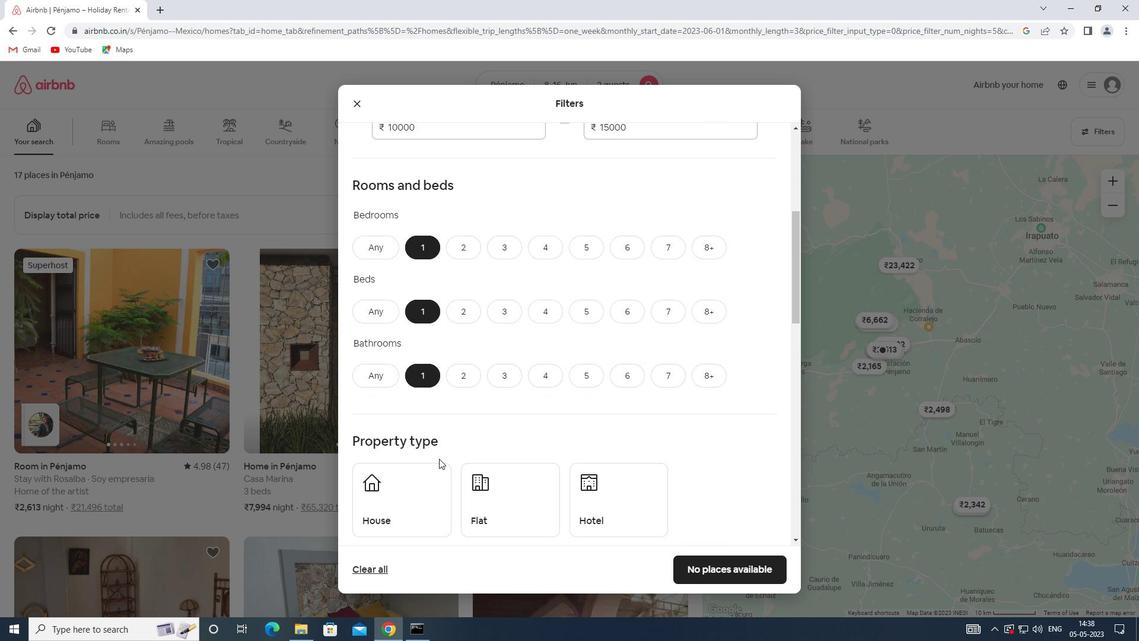 
Action: Mouse scrolled (439, 458) with delta (0, 0)
Screenshot: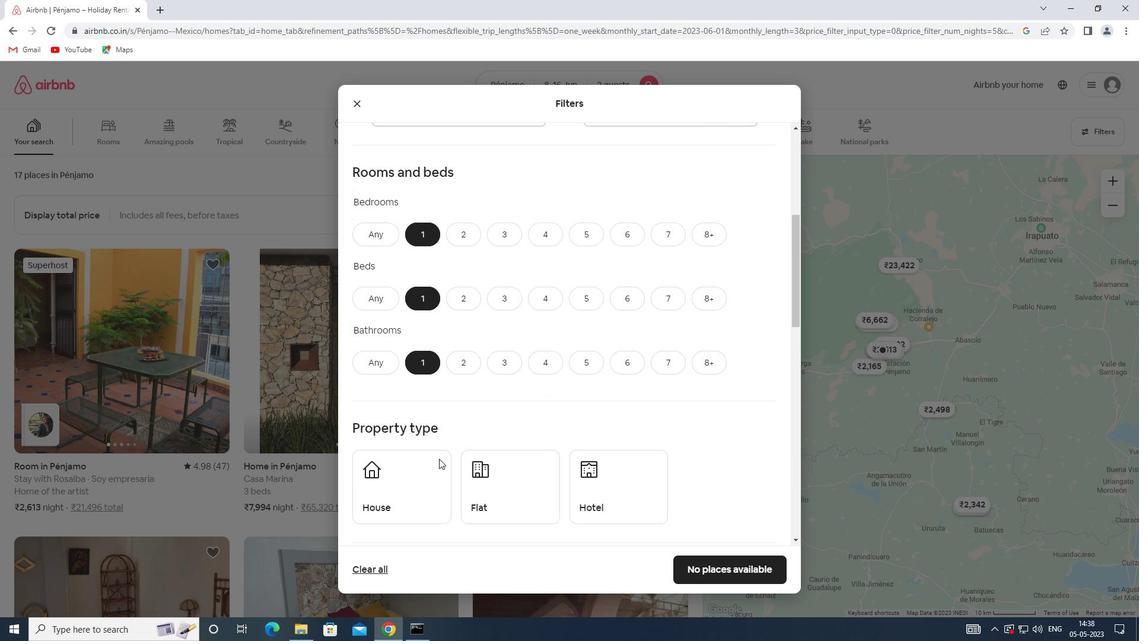 
Action: Mouse scrolled (439, 458) with delta (0, 0)
Screenshot: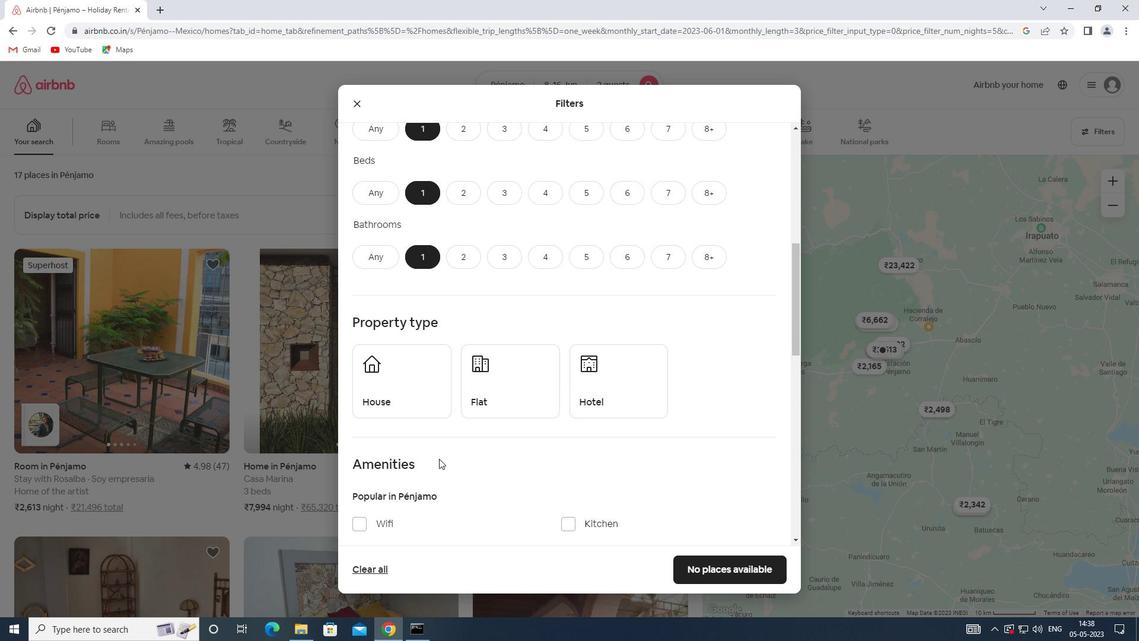 
Action: Mouse moved to (436, 355)
Screenshot: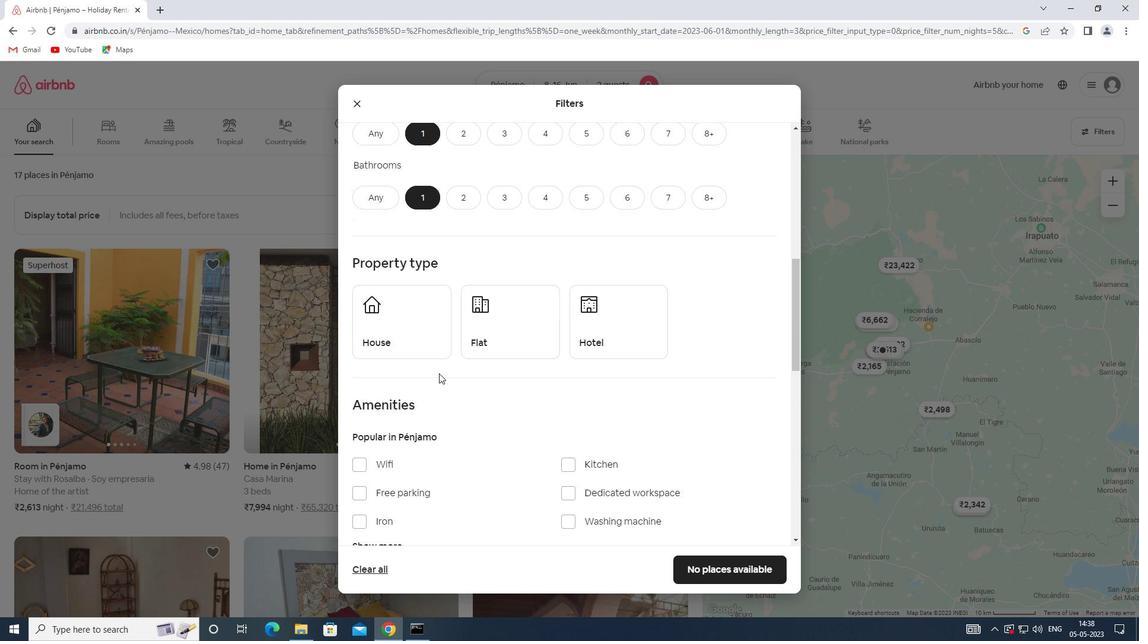 
Action: Mouse pressed left at (436, 355)
Screenshot: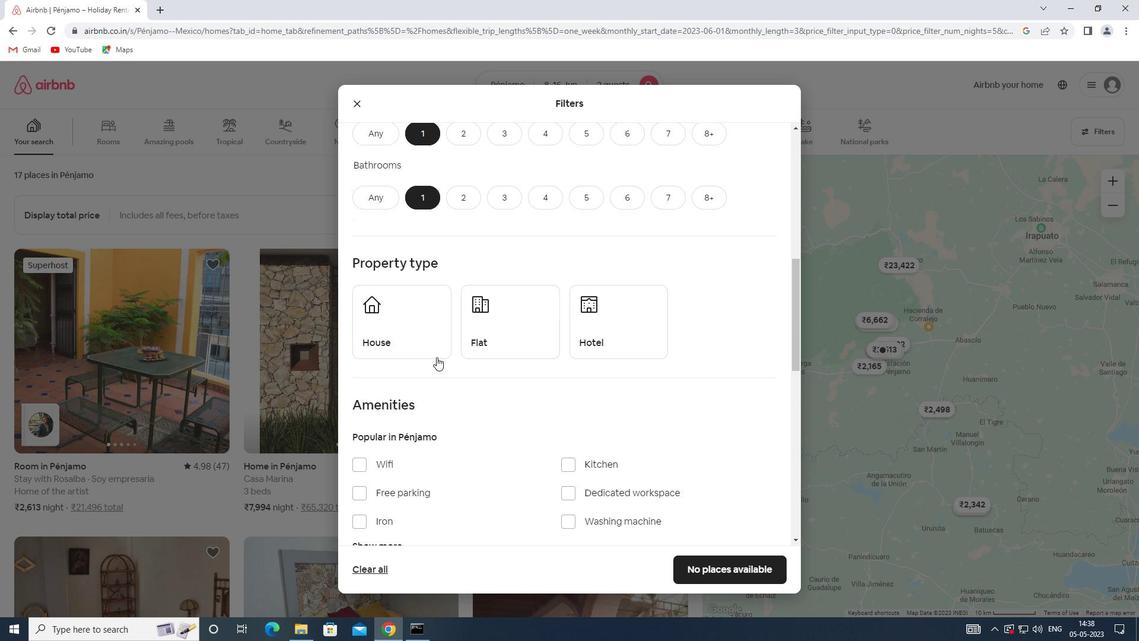 
Action: Mouse moved to (474, 340)
Screenshot: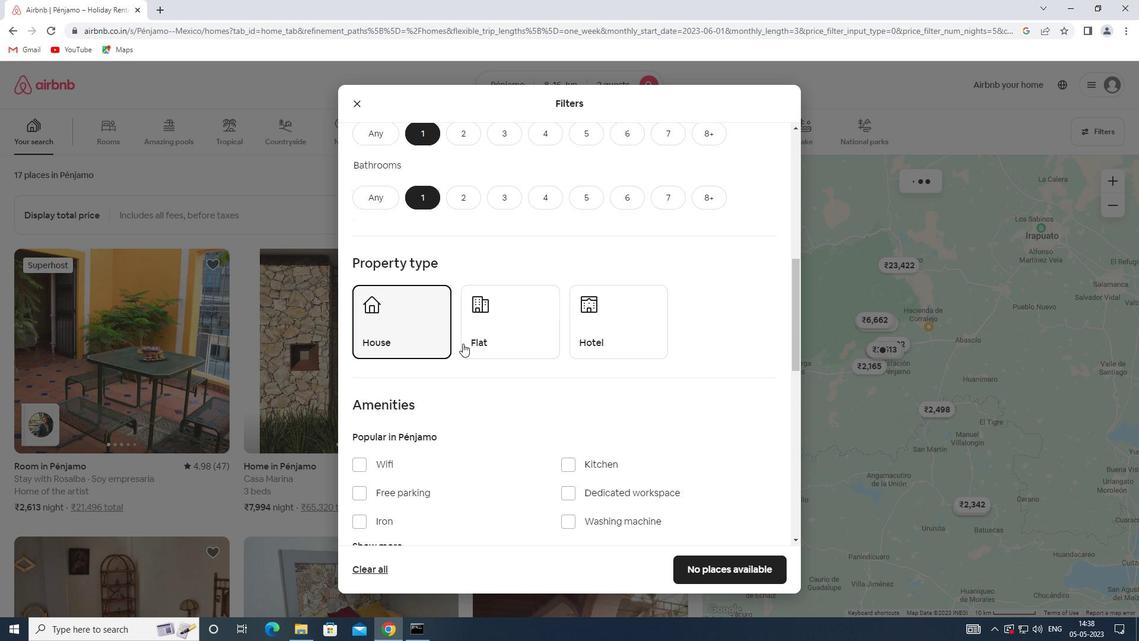
Action: Mouse pressed left at (474, 340)
Screenshot: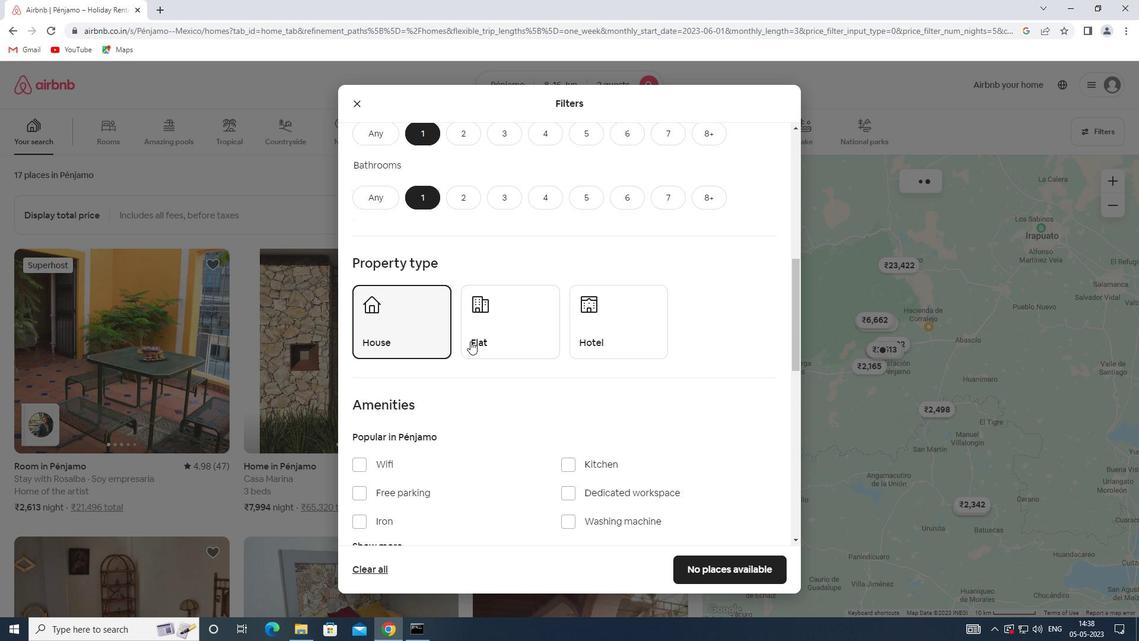 
Action: Mouse moved to (601, 338)
Screenshot: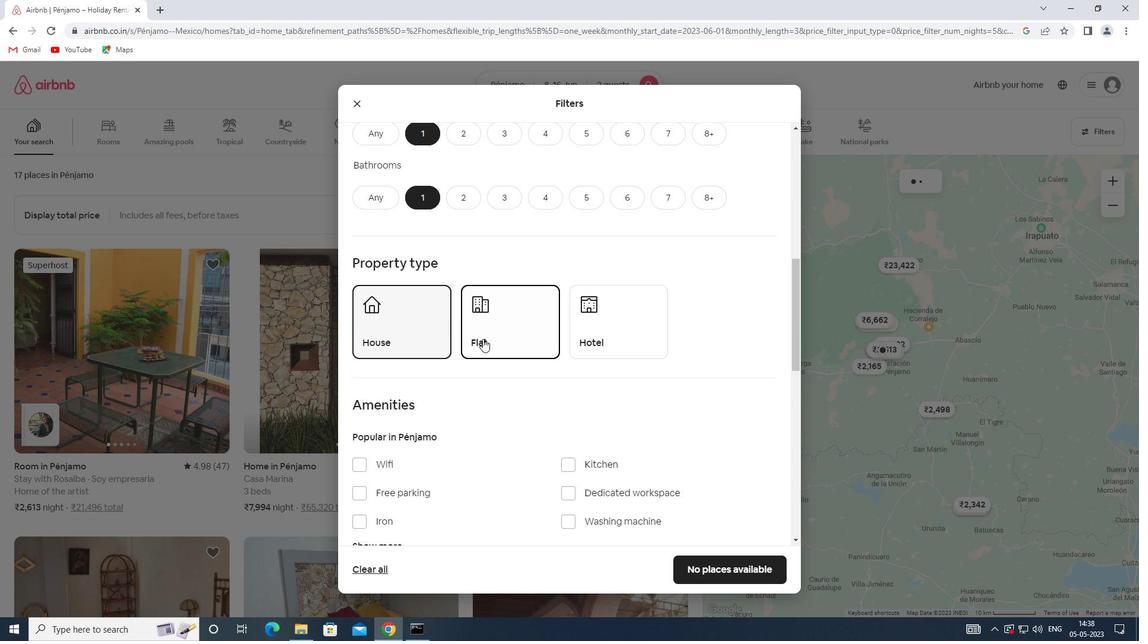 
Action: Mouse pressed left at (601, 338)
Screenshot: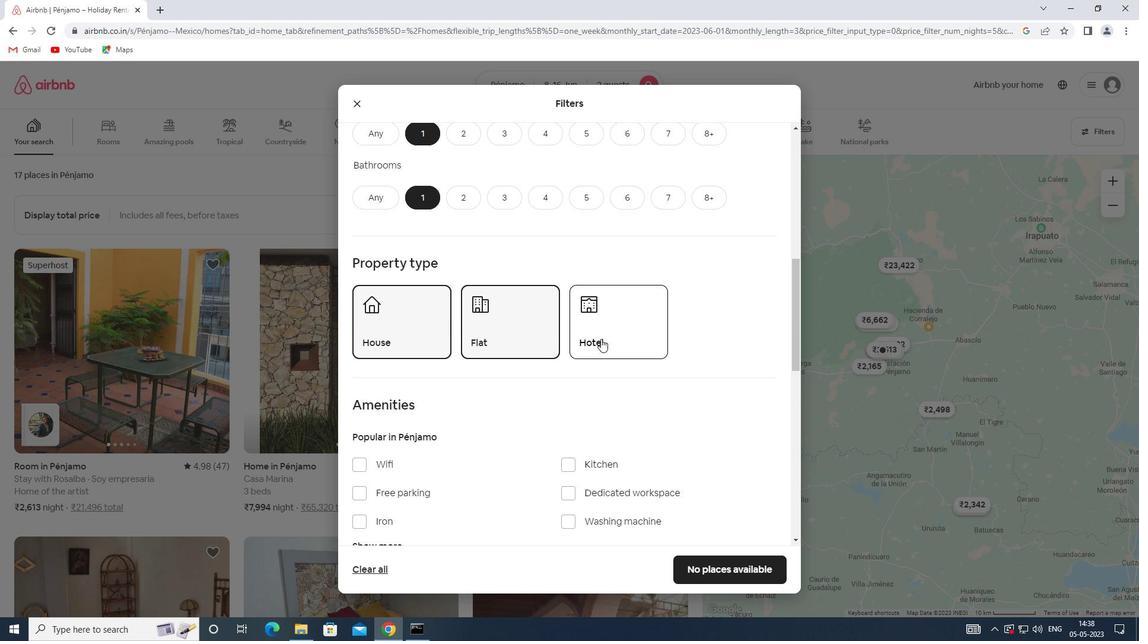 
Action: Mouse scrolled (601, 338) with delta (0, 0)
Screenshot: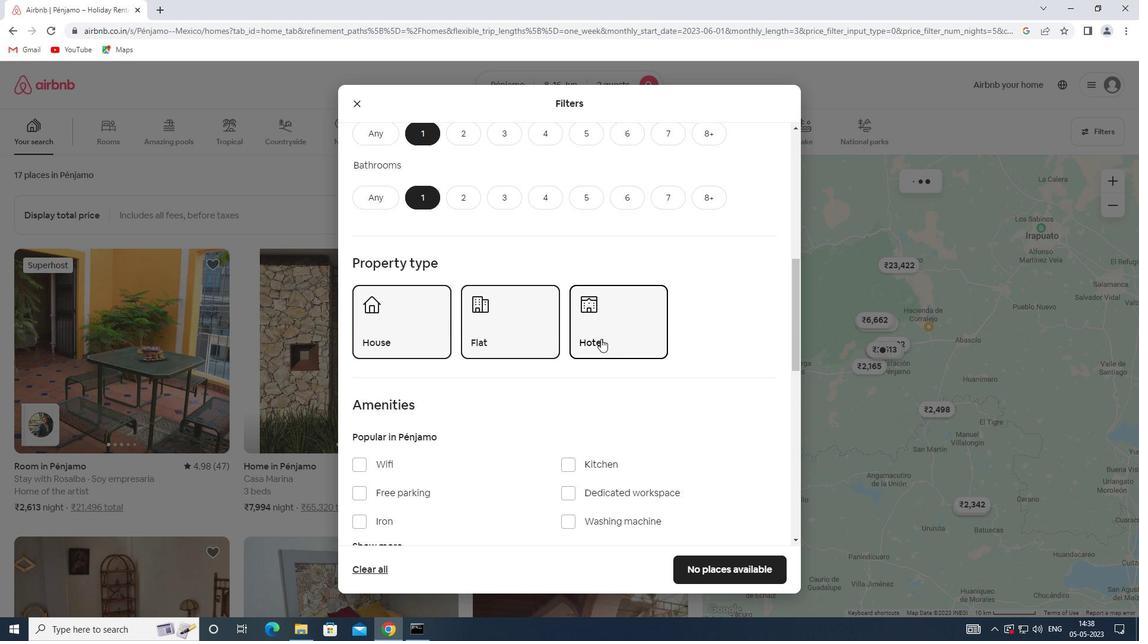
Action: Mouse scrolled (601, 338) with delta (0, 0)
Screenshot: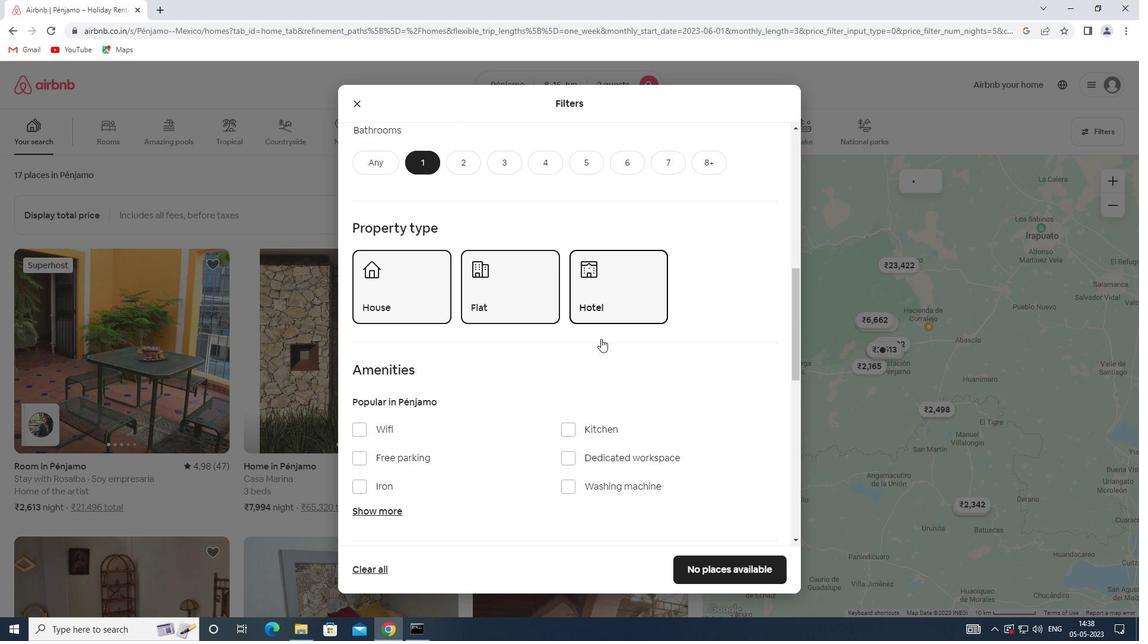 
Action: Mouse scrolled (601, 338) with delta (0, 0)
Screenshot: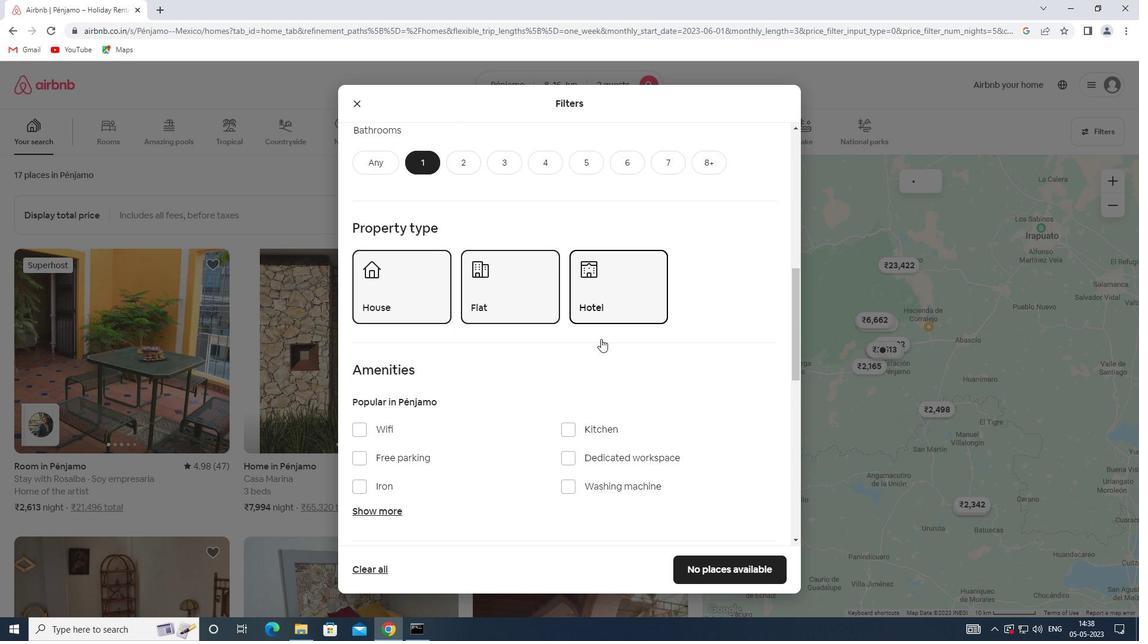 
Action: Mouse scrolled (601, 338) with delta (0, 0)
Screenshot: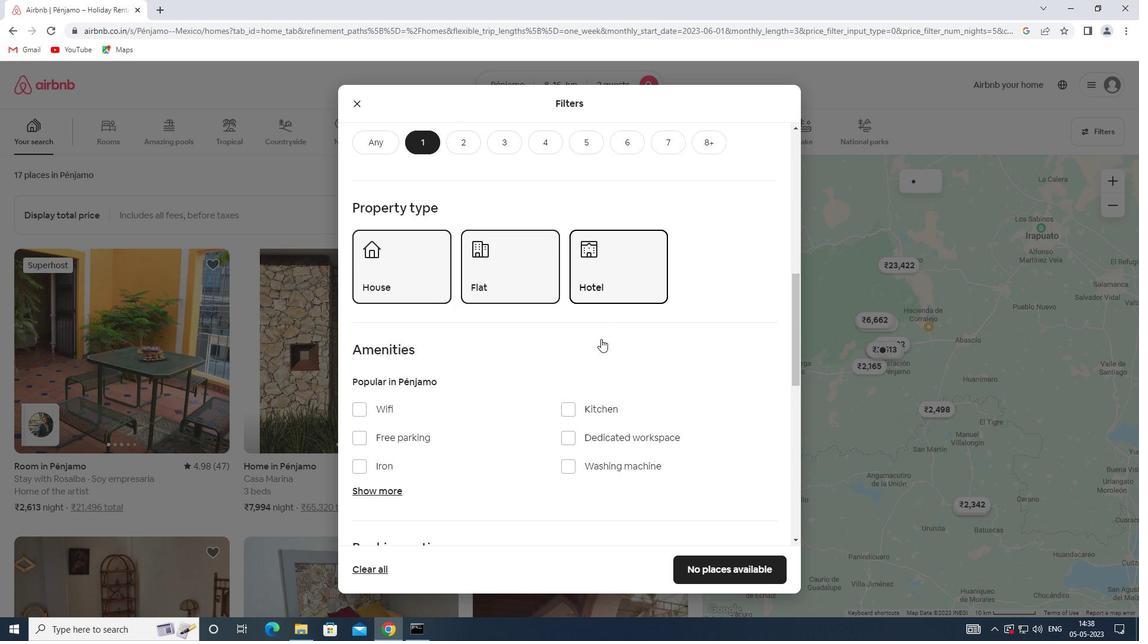 
Action: Mouse scrolled (601, 338) with delta (0, 0)
Screenshot: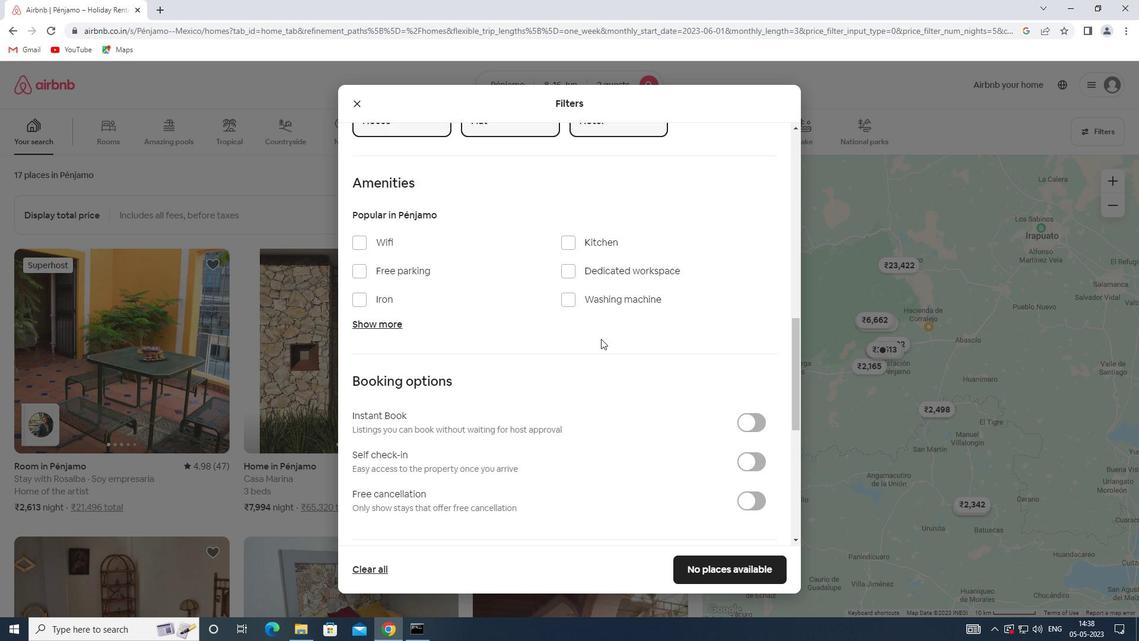 
Action: Mouse scrolled (601, 338) with delta (0, 0)
Screenshot: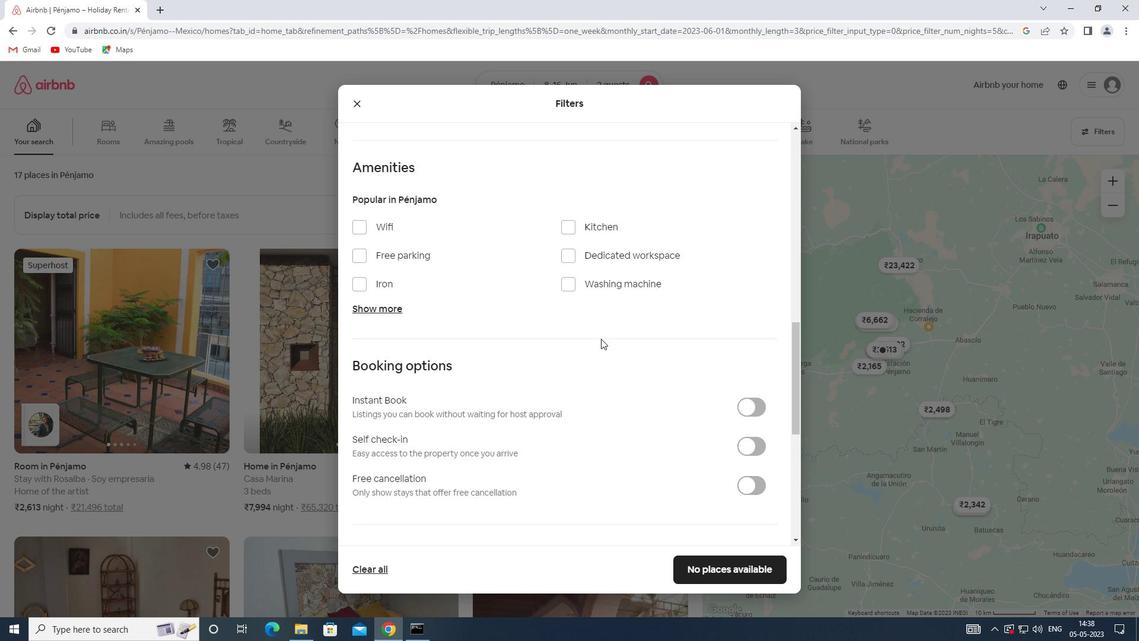 
Action: Mouse moved to (746, 332)
Screenshot: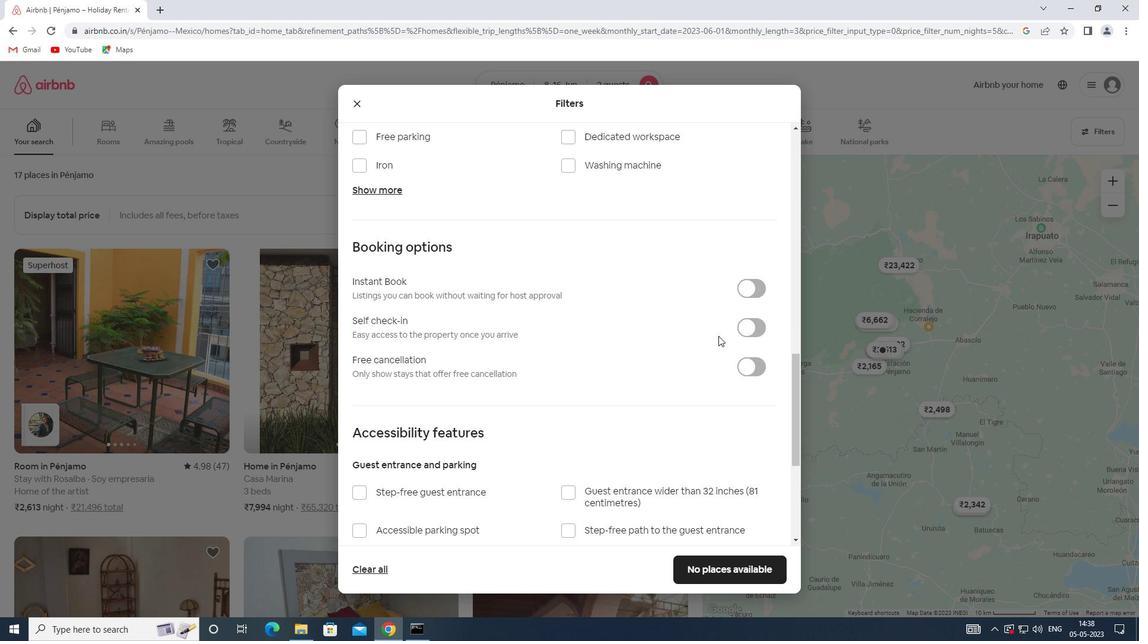 
Action: Mouse pressed left at (746, 332)
Screenshot: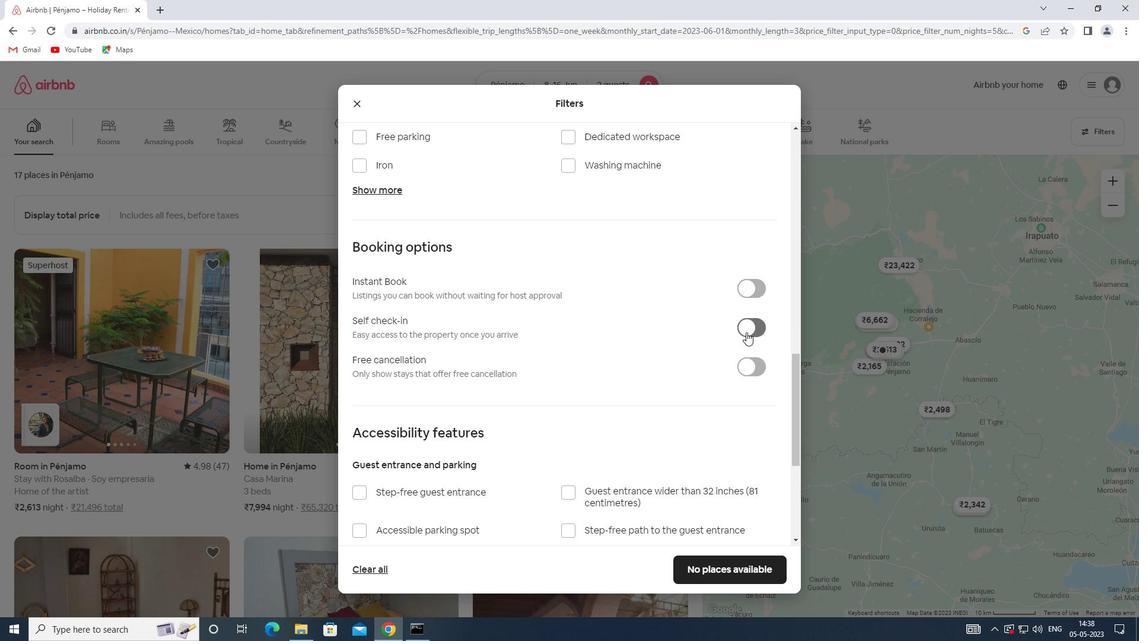 
Action: Mouse moved to (511, 347)
Screenshot: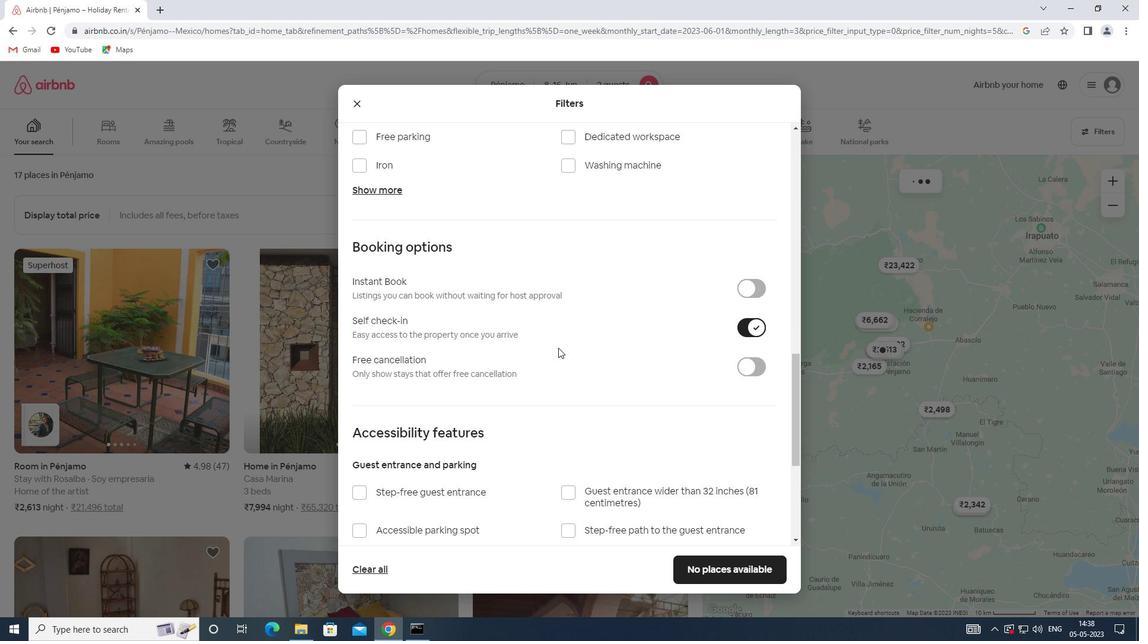 
Action: Mouse scrolled (511, 346) with delta (0, 0)
Screenshot: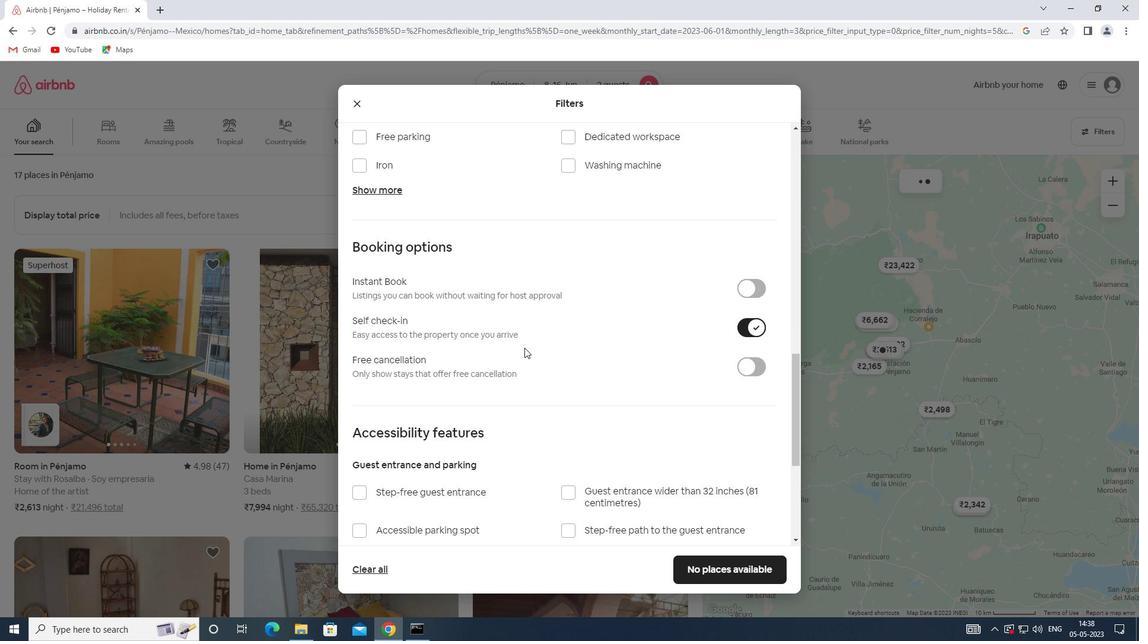 
Action: Mouse scrolled (511, 346) with delta (0, 0)
Screenshot: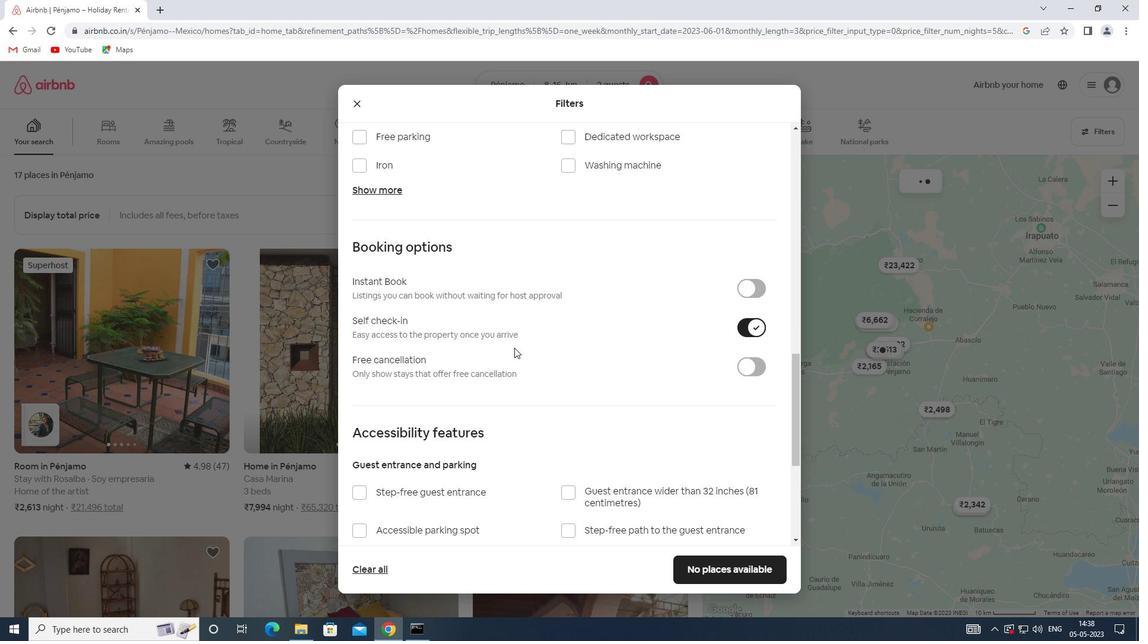
Action: Mouse scrolled (511, 346) with delta (0, 0)
Screenshot: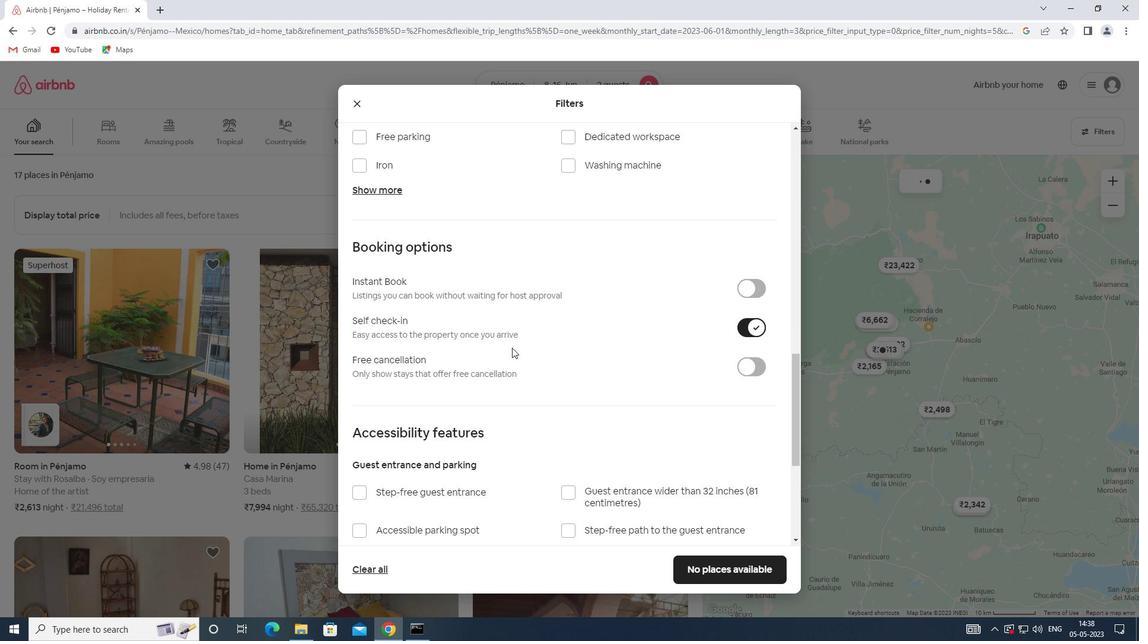 
Action: Mouse scrolled (511, 346) with delta (0, 0)
Screenshot: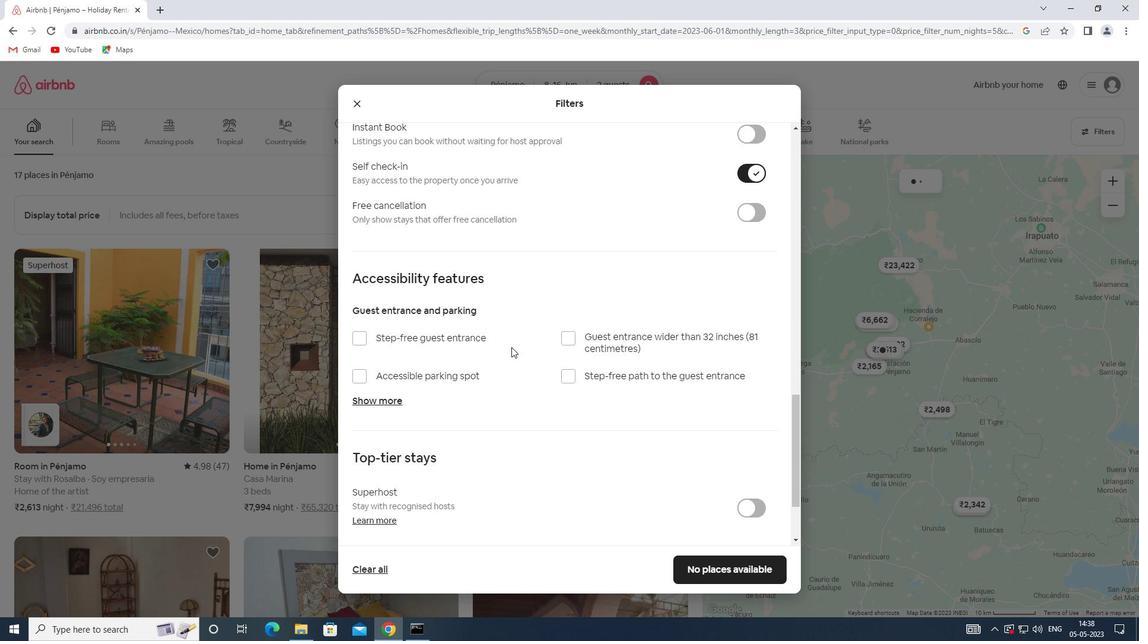 
Action: Mouse scrolled (511, 346) with delta (0, 0)
Screenshot: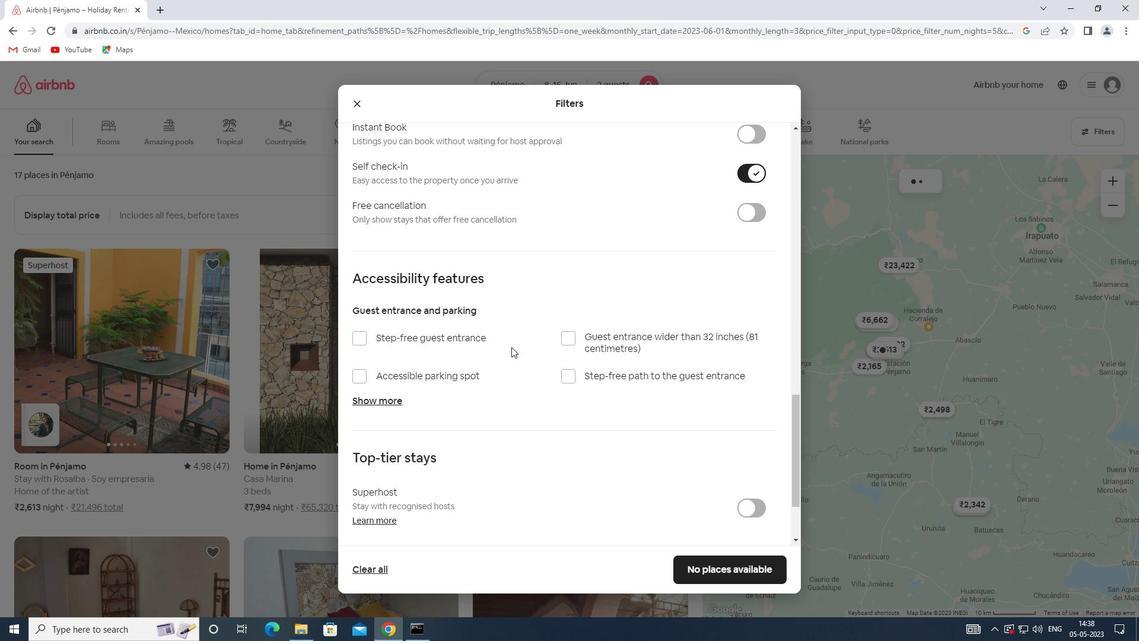 
Action: Mouse scrolled (511, 346) with delta (0, 0)
Screenshot: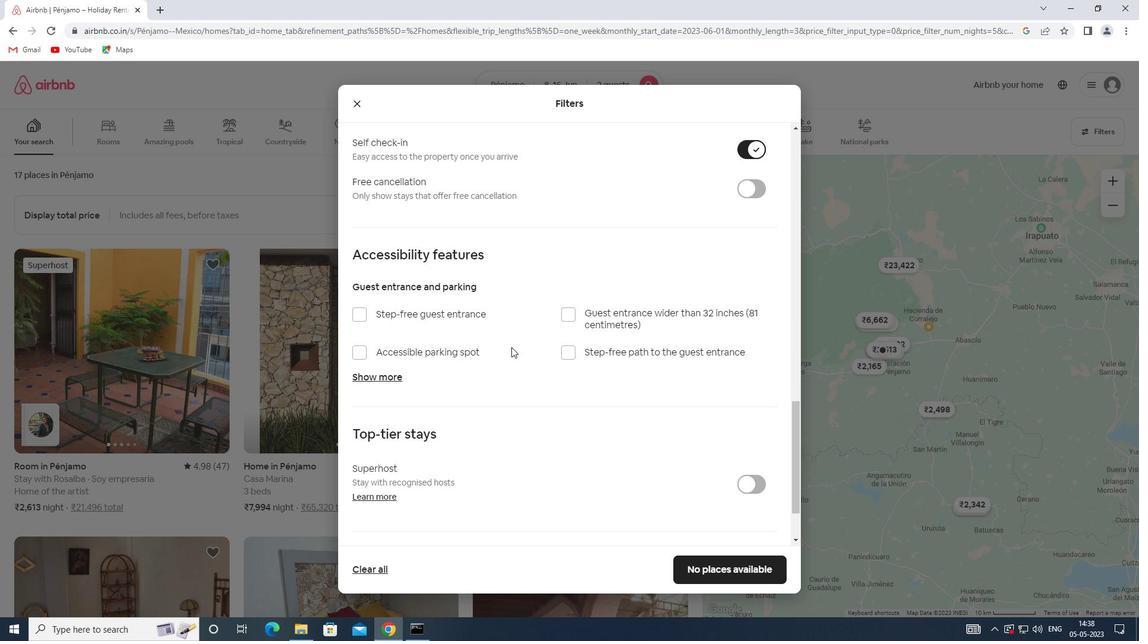 
Action: Mouse moved to (403, 512)
Screenshot: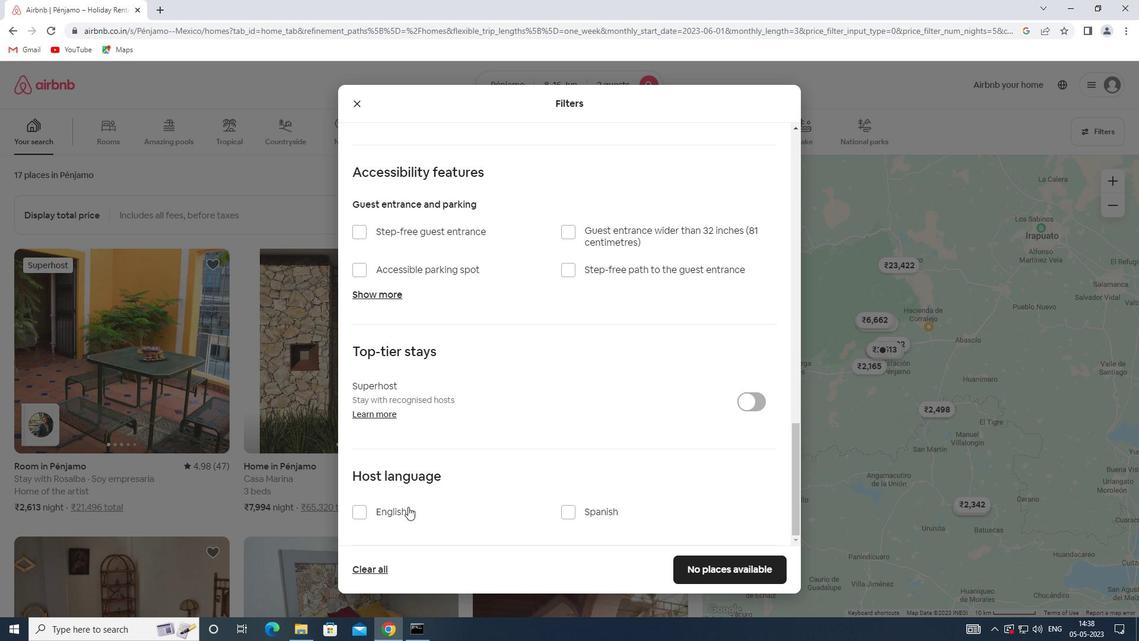 
Action: Mouse pressed left at (403, 512)
Screenshot: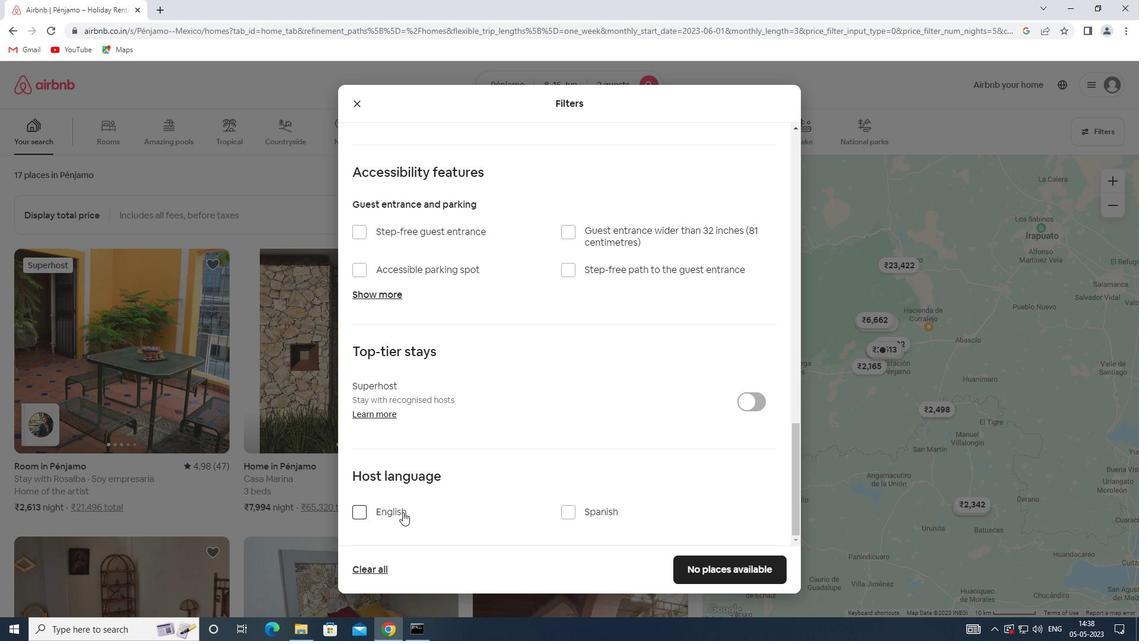 
Action: Mouse moved to (749, 568)
Screenshot: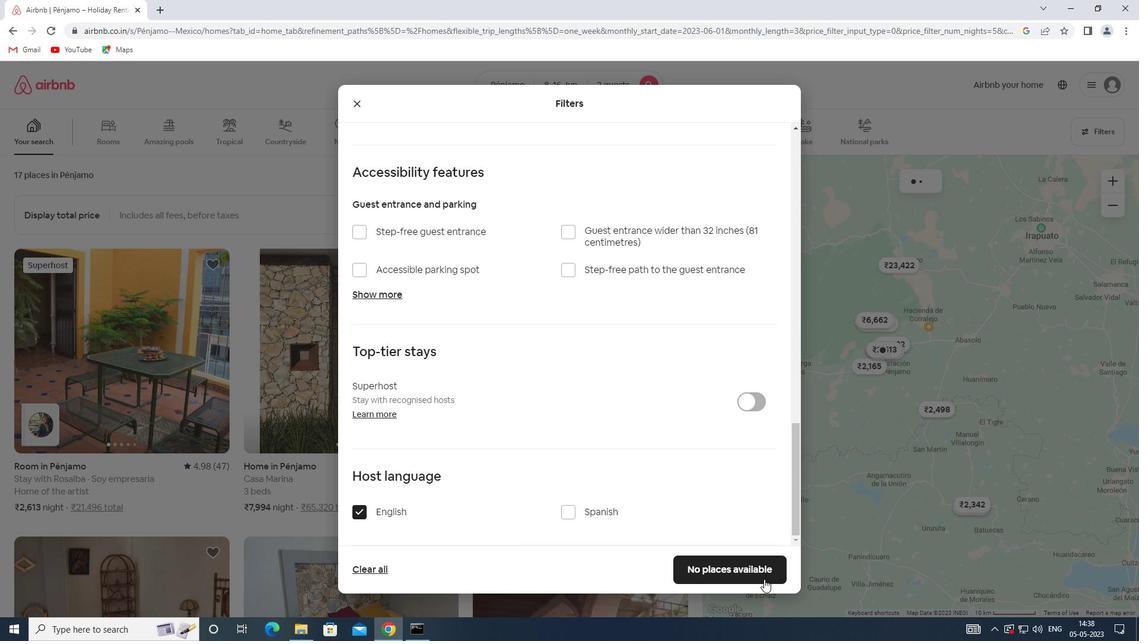 
Action: Mouse pressed left at (749, 568)
Screenshot: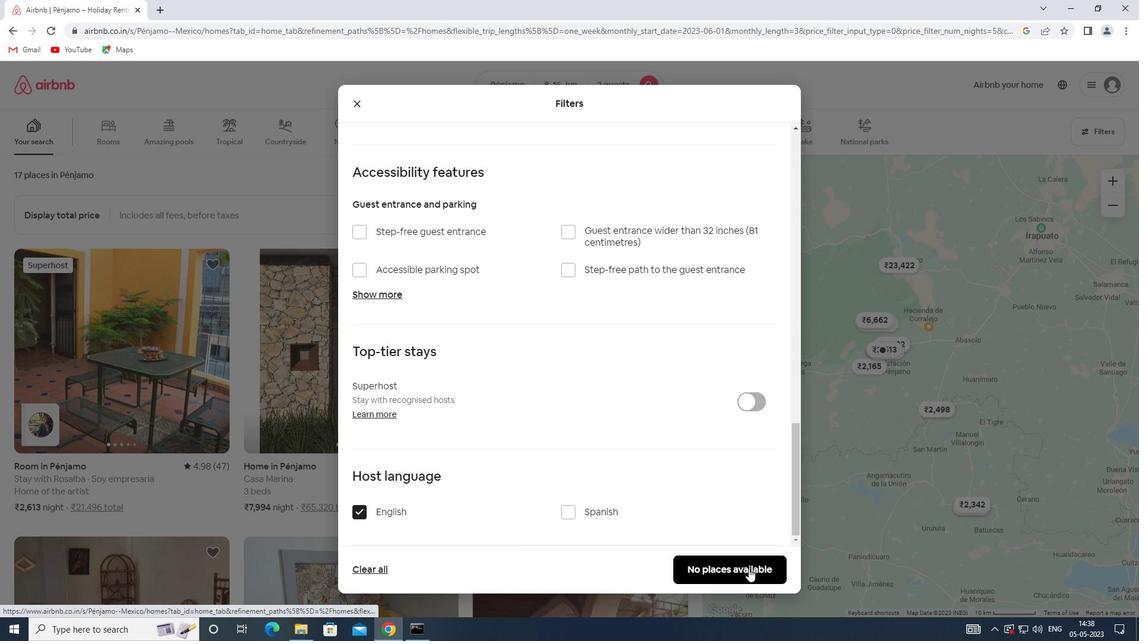 
